 Task: Search one way flight ticket for 1 adult, 5 children, 2 infants in seat and 1 infant on lap in first from Tallahassee: Tallahassee International Airport to Jackson: Jackson Hole Airport on 5-2-2023. Choice of flights is Royal air maroc. Number of bags: 1 checked bag. Price is upto 72000. Outbound departure time preference is 22:30.
Action: Mouse moved to (276, 356)
Screenshot: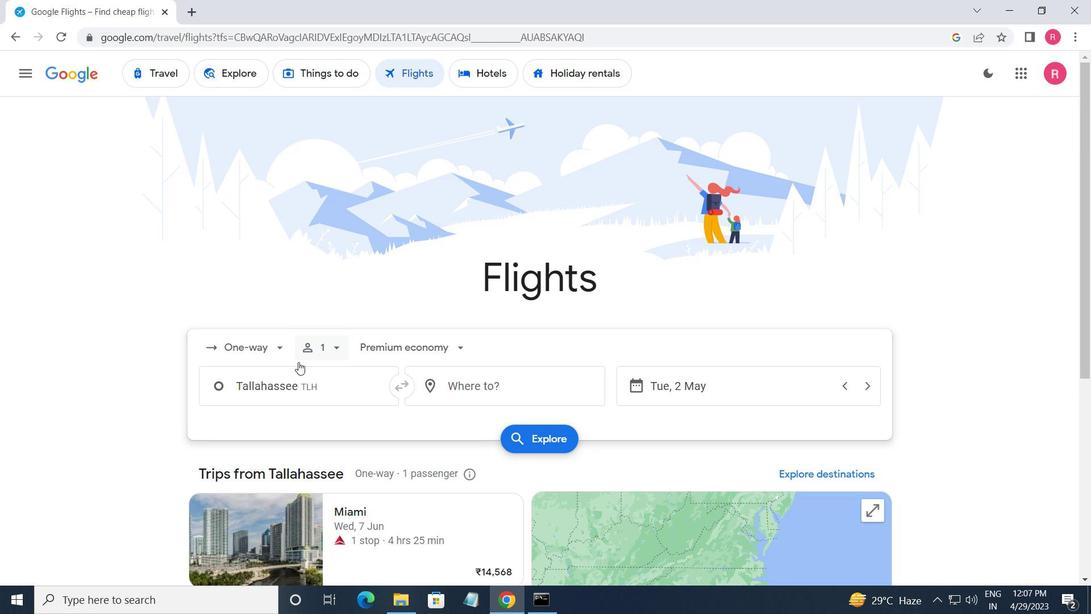 
Action: Mouse pressed left at (276, 356)
Screenshot: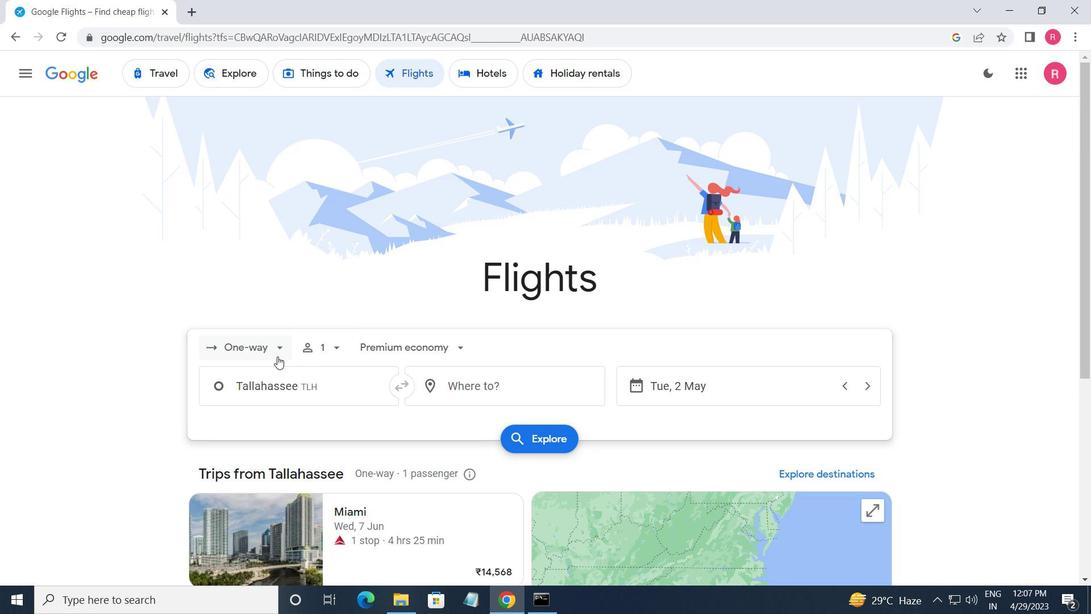 
Action: Mouse moved to (266, 417)
Screenshot: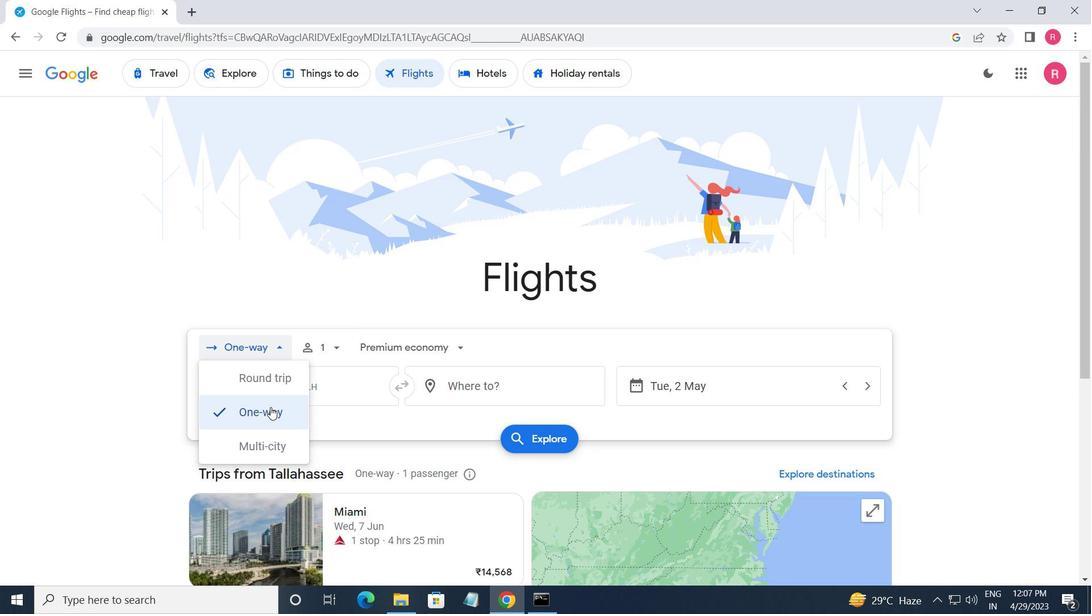 
Action: Mouse pressed left at (266, 417)
Screenshot: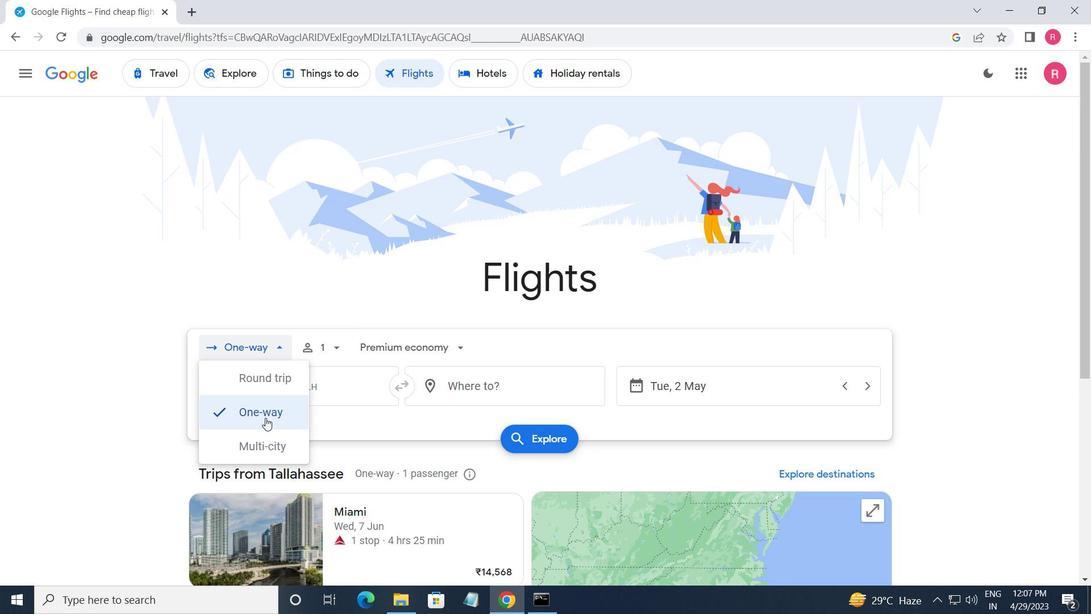 
Action: Mouse moved to (339, 354)
Screenshot: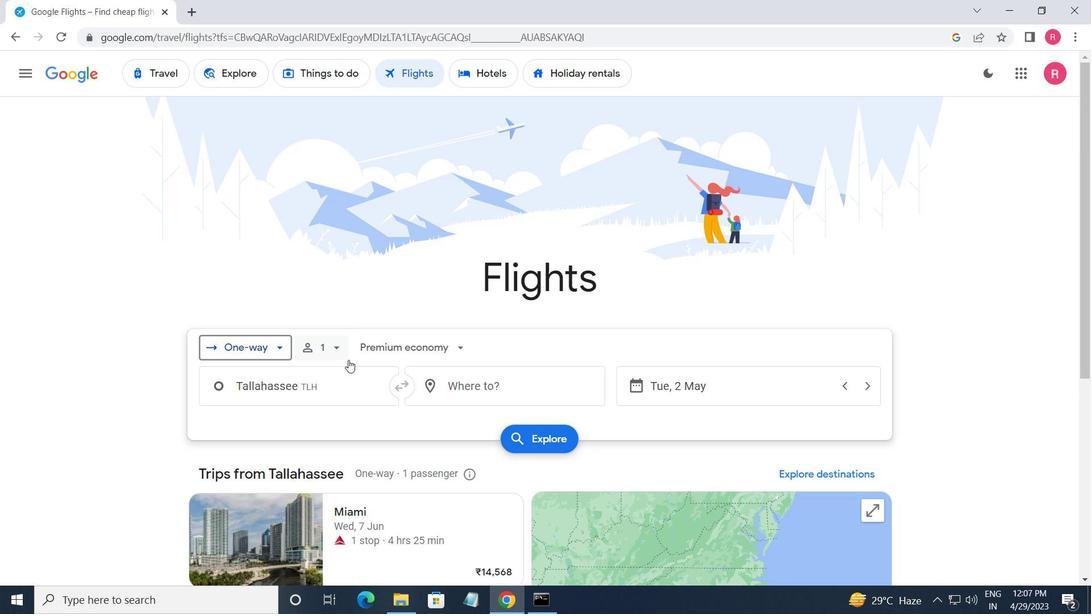 
Action: Mouse pressed left at (339, 354)
Screenshot: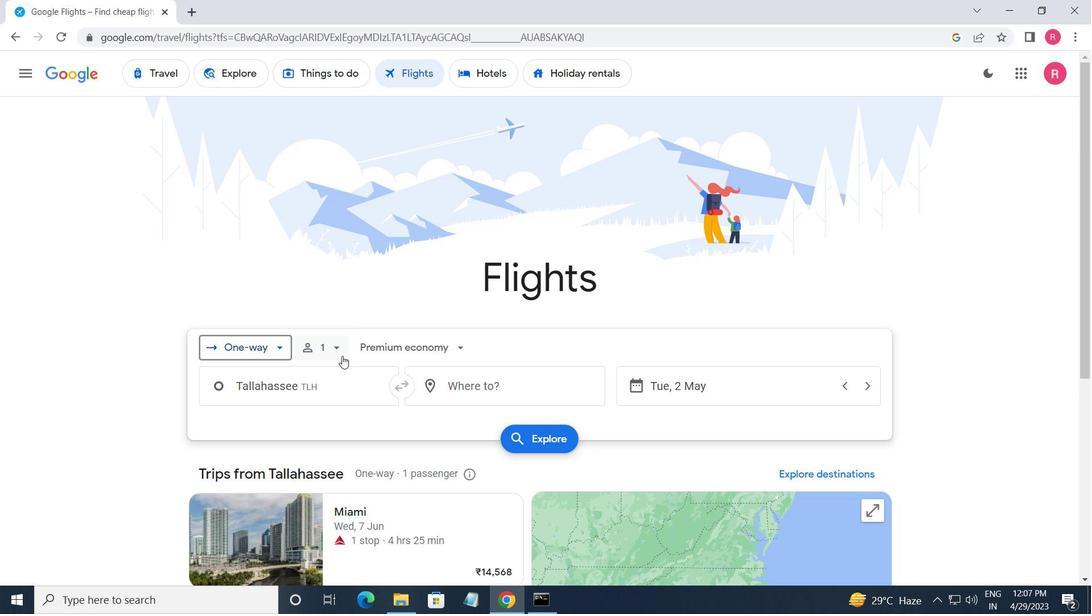
Action: Mouse moved to (440, 421)
Screenshot: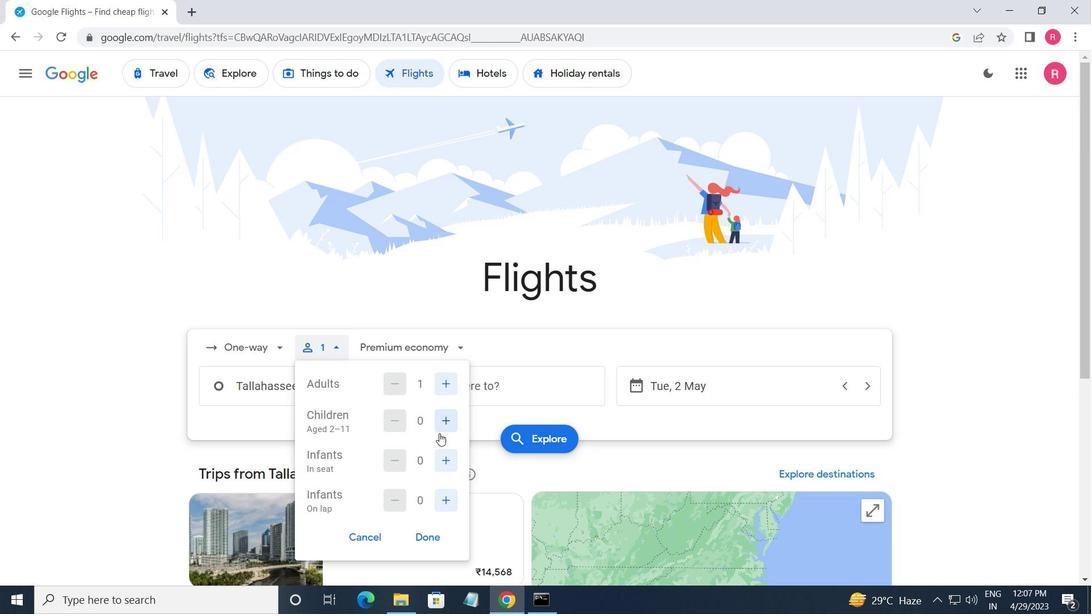 
Action: Mouse pressed left at (440, 421)
Screenshot: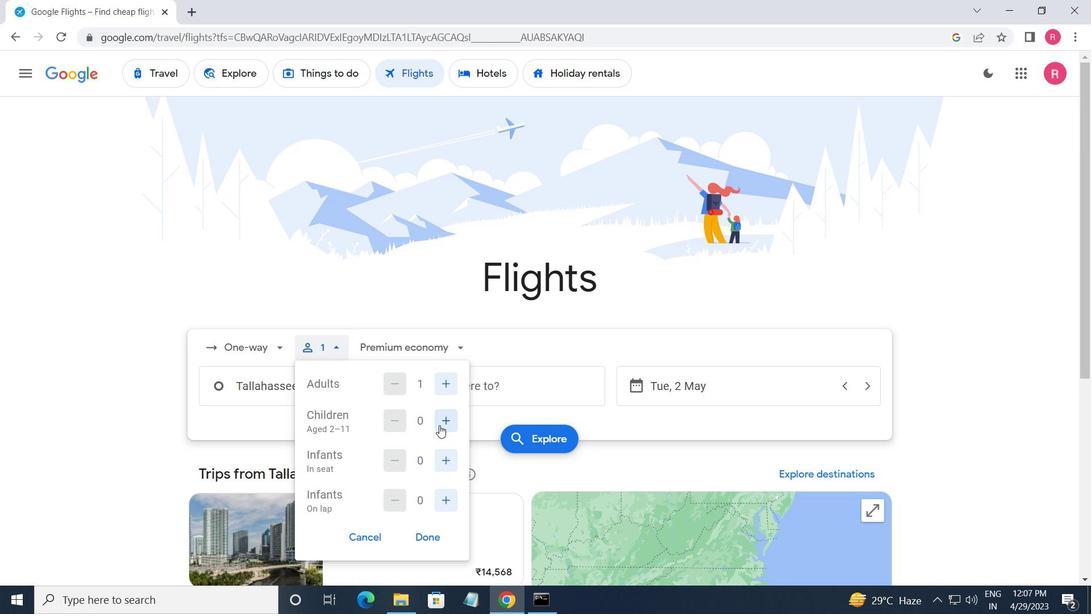 
Action: Mouse pressed left at (440, 421)
Screenshot: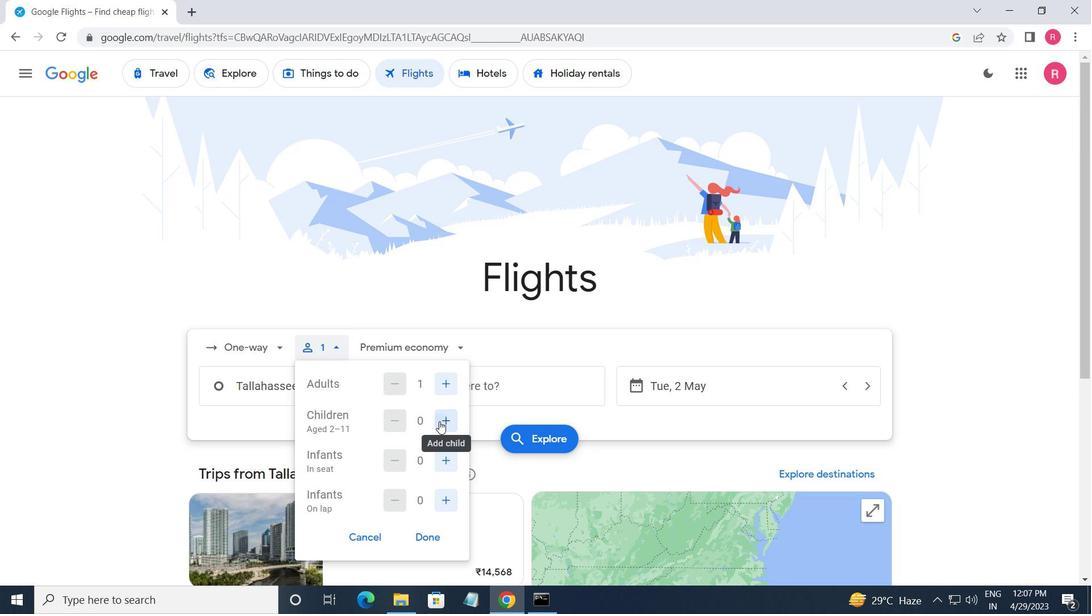 
Action: Mouse pressed left at (440, 421)
Screenshot: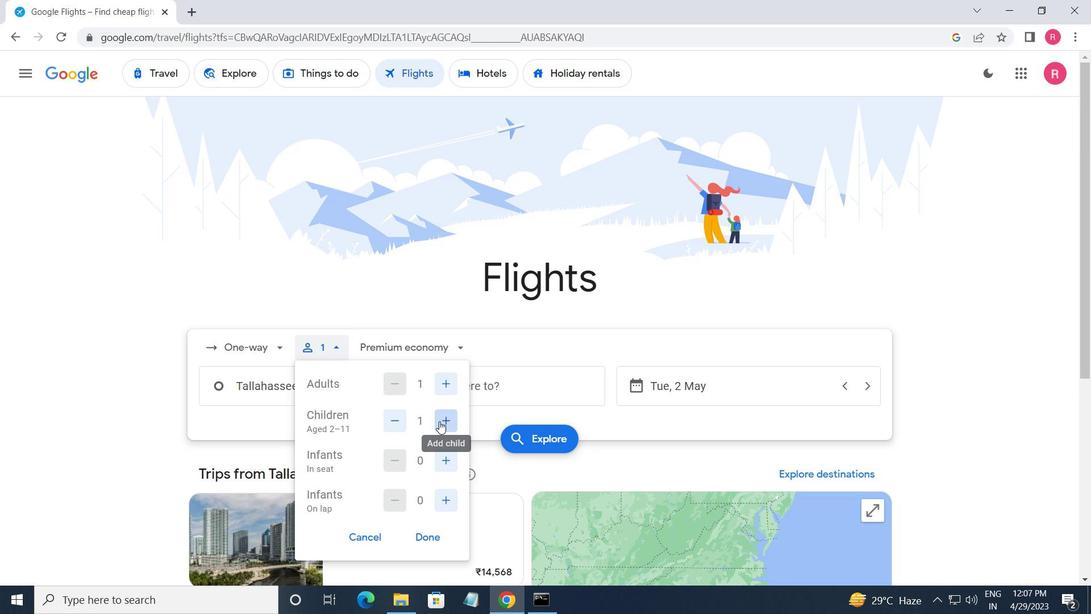 
Action: Mouse pressed left at (440, 421)
Screenshot: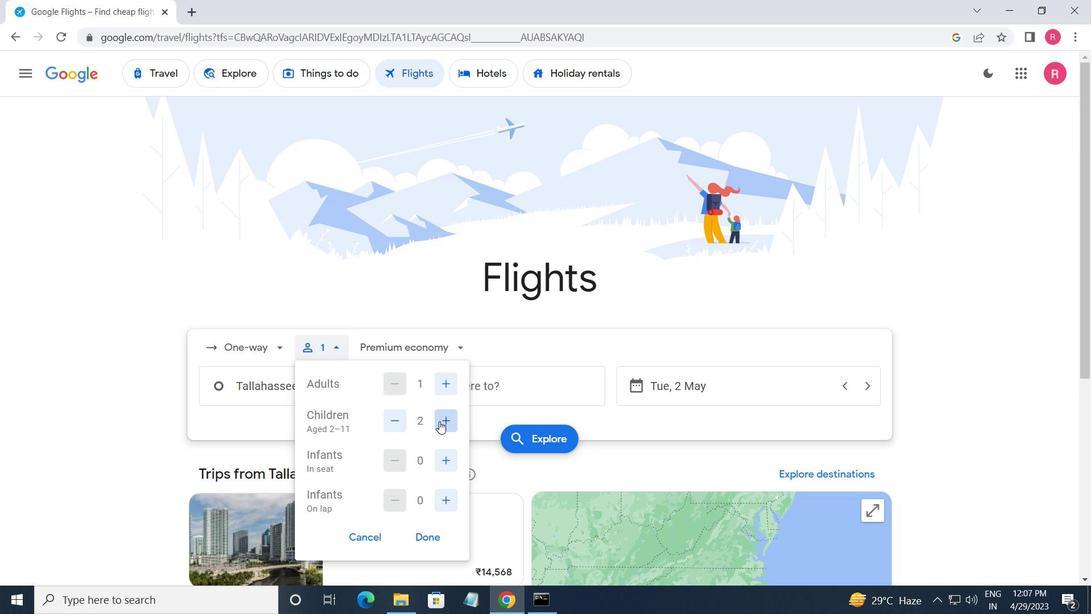 
Action: Mouse pressed left at (440, 421)
Screenshot: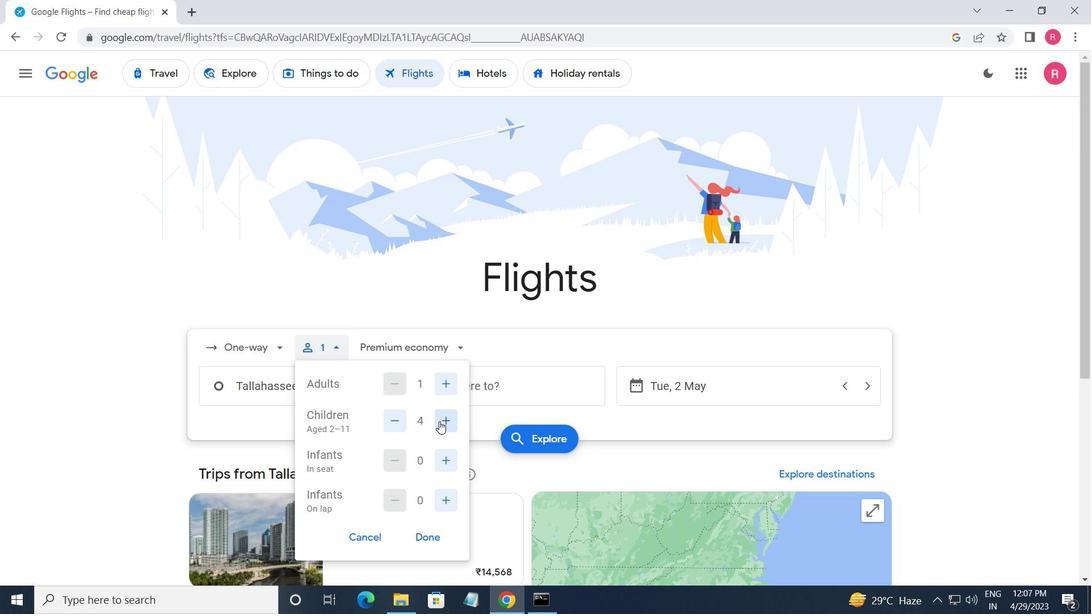 
Action: Mouse moved to (440, 454)
Screenshot: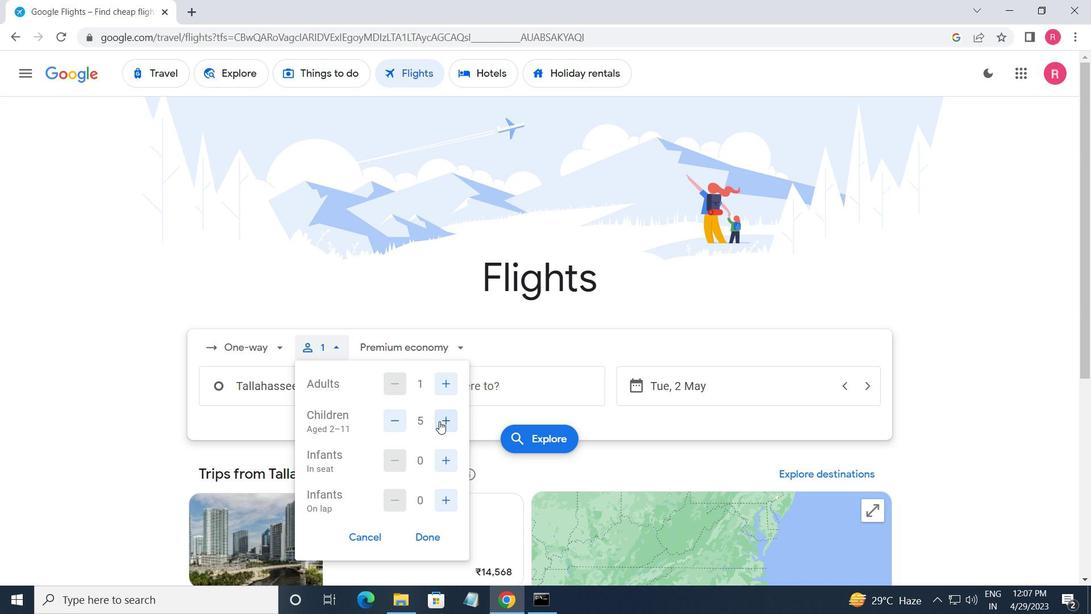 
Action: Mouse pressed left at (440, 454)
Screenshot: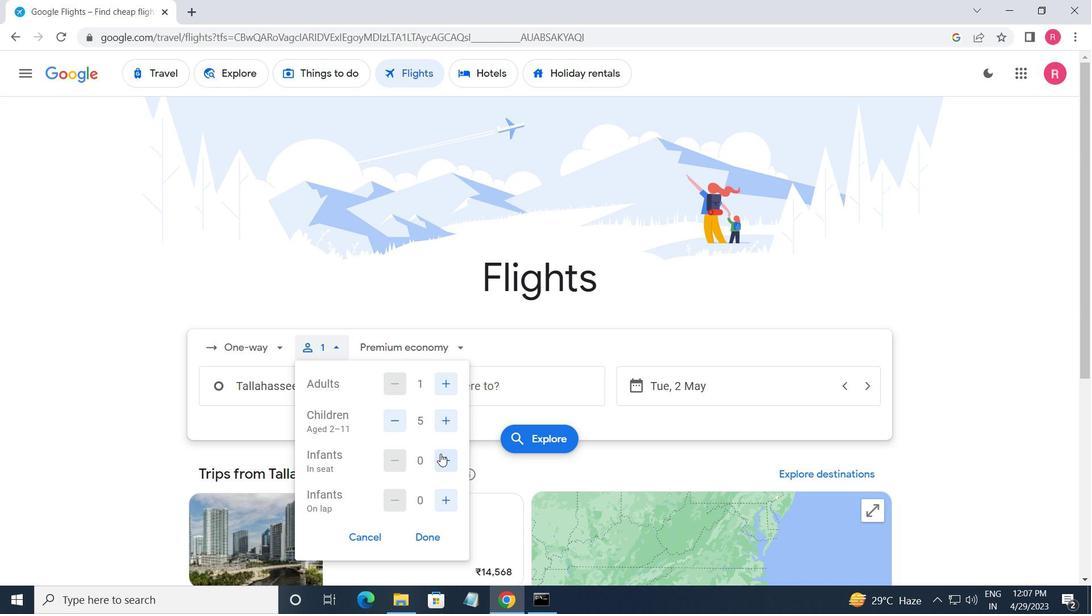 
Action: Mouse pressed left at (440, 454)
Screenshot: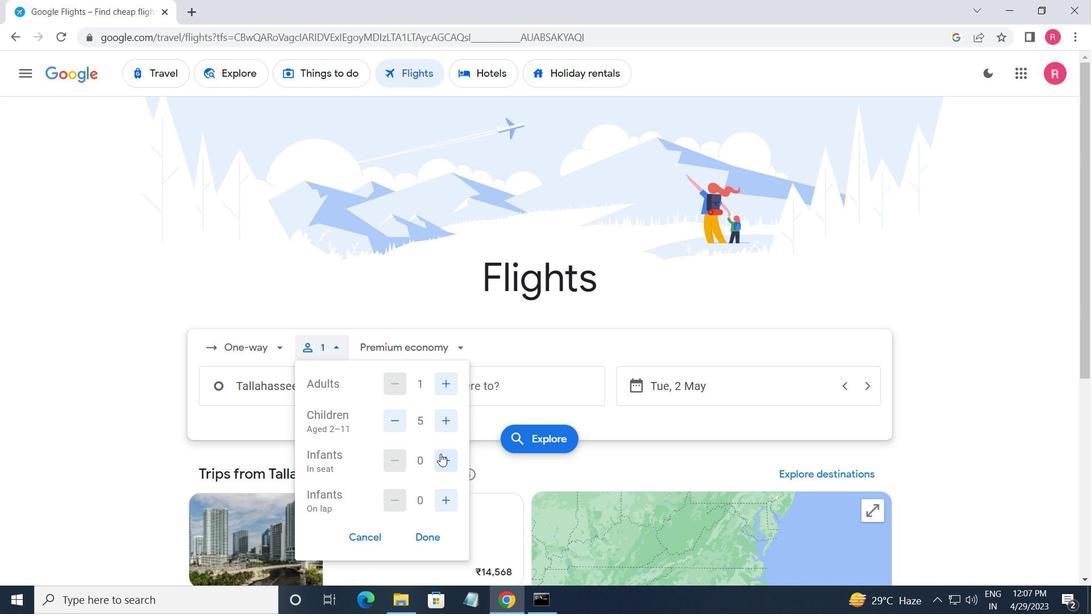 
Action: Mouse moved to (442, 491)
Screenshot: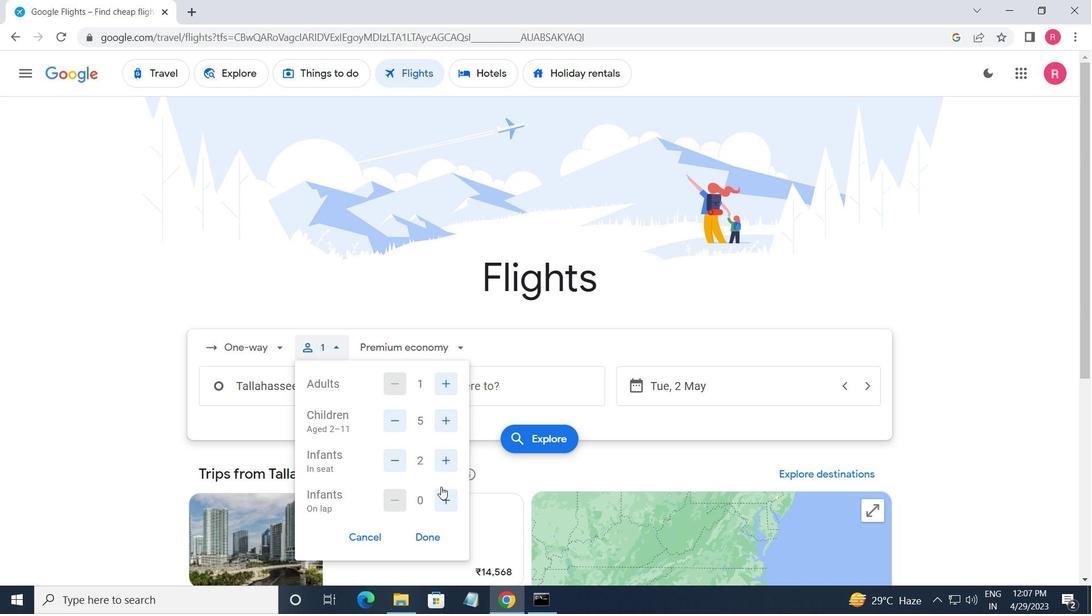 
Action: Mouse pressed left at (442, 491)
Screenshot: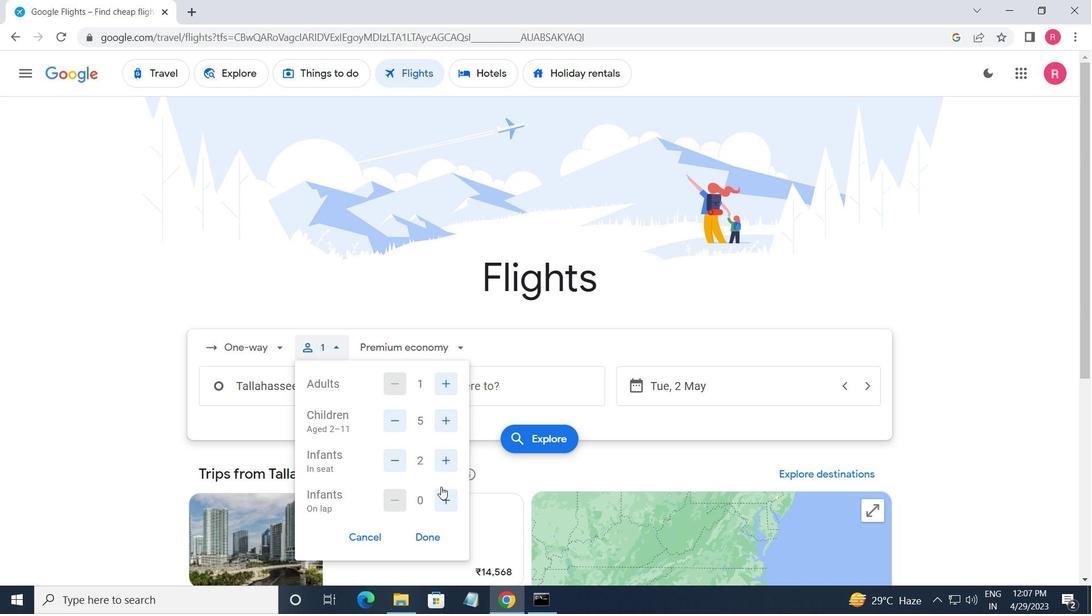 
Action: Mouse moved to (396, 507)
Screenshot: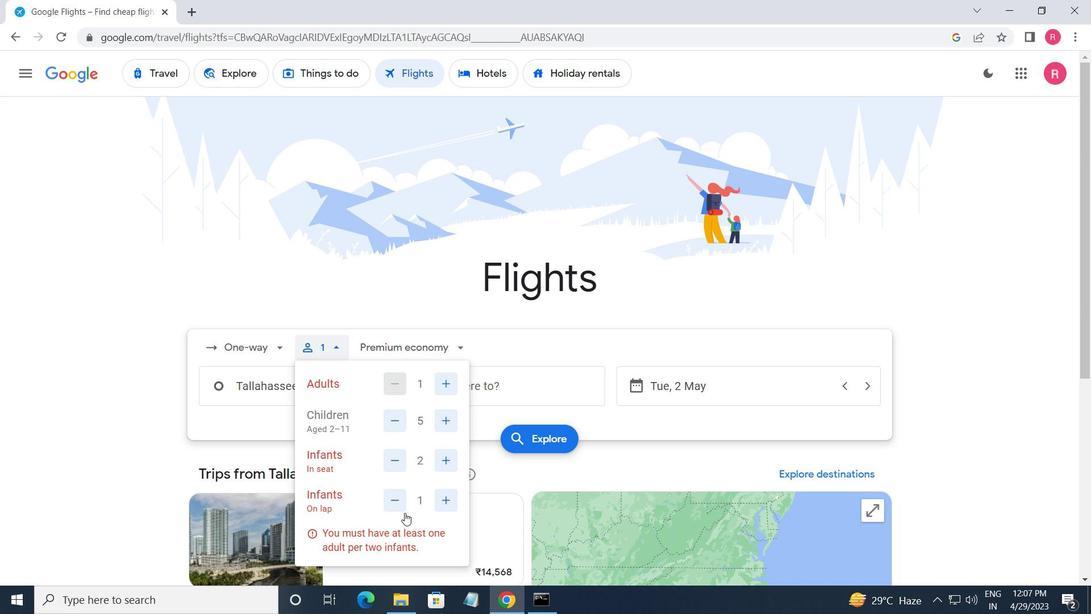 
Action: Mouse pressed left at (396, 507)
Screenshot: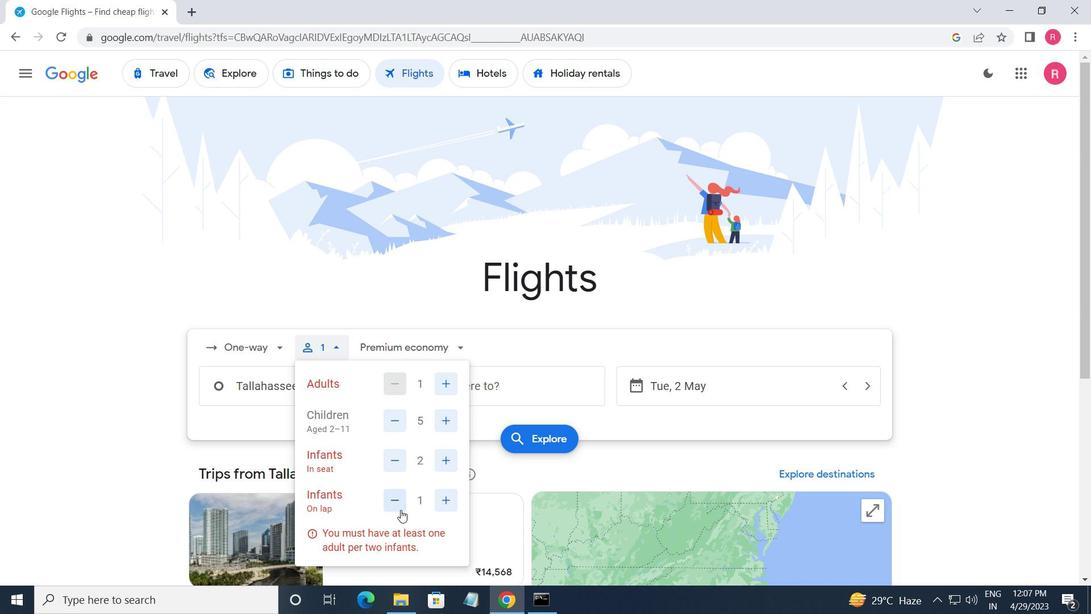 
Action: Mouse moved to (425, 354)
Screenshot: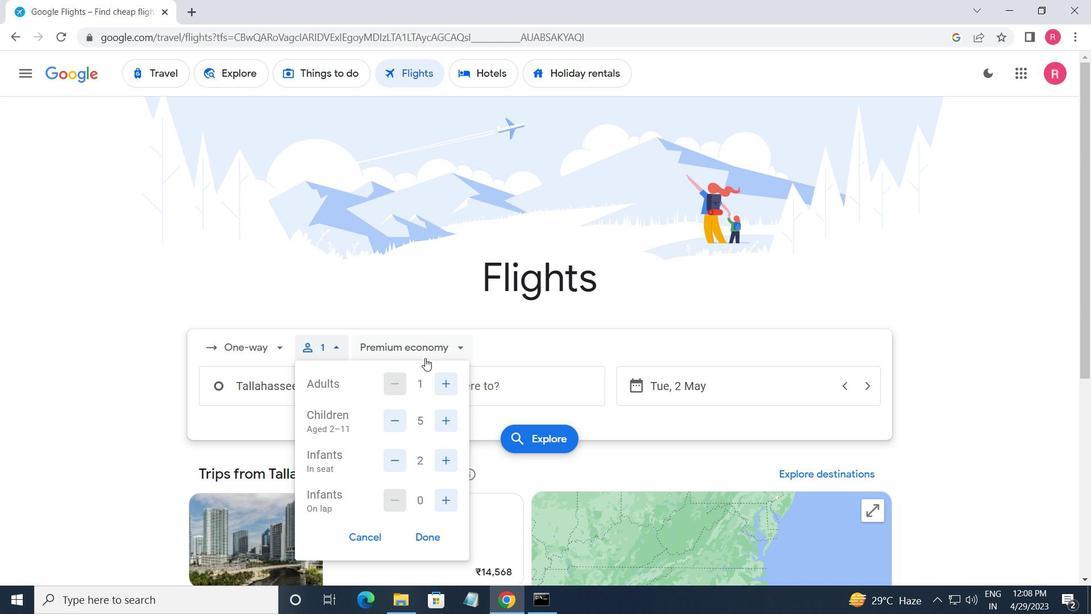 
Action: Mouse pressed left at (425, 354)
Screenshot: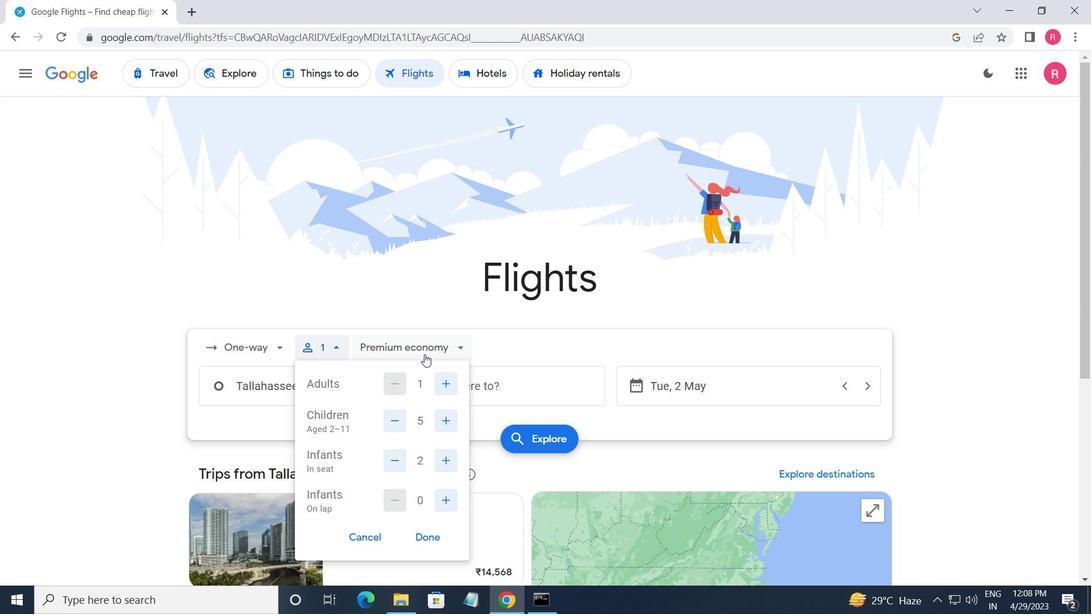 
Action: Mouse moved to (424, 479)
Screenshot: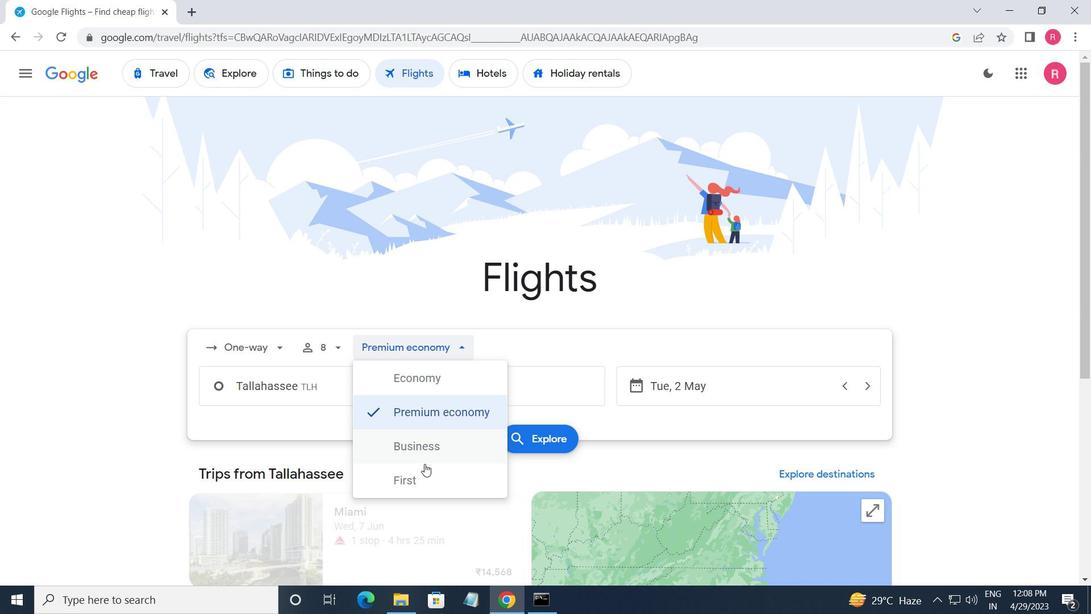 
Action: Mouse pressed left at (424, 479)
Screenshot: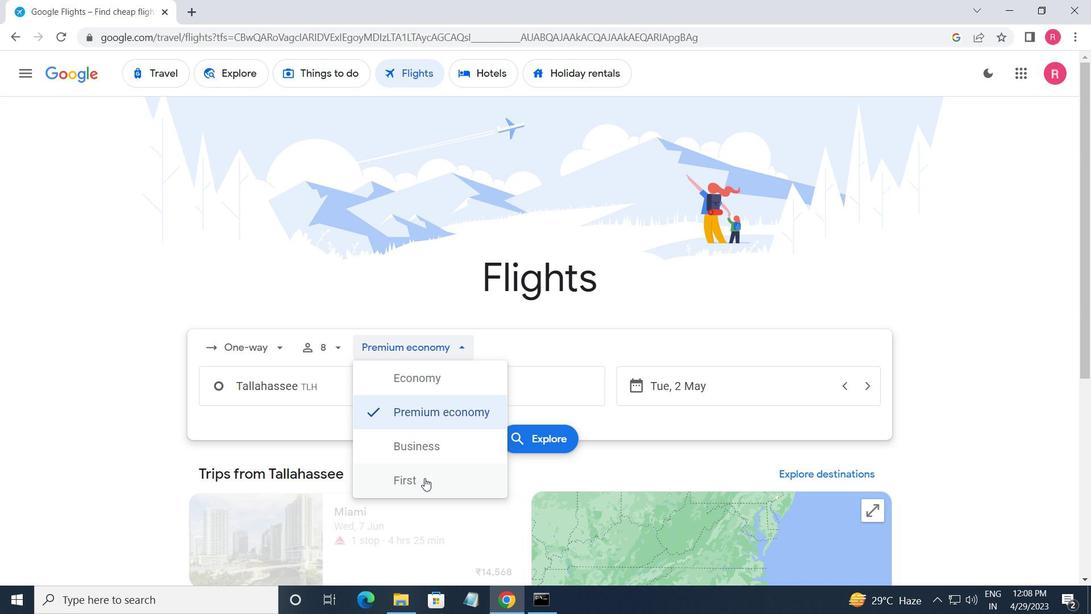
Action: Mouse moved to (339, 396)
Screenshot: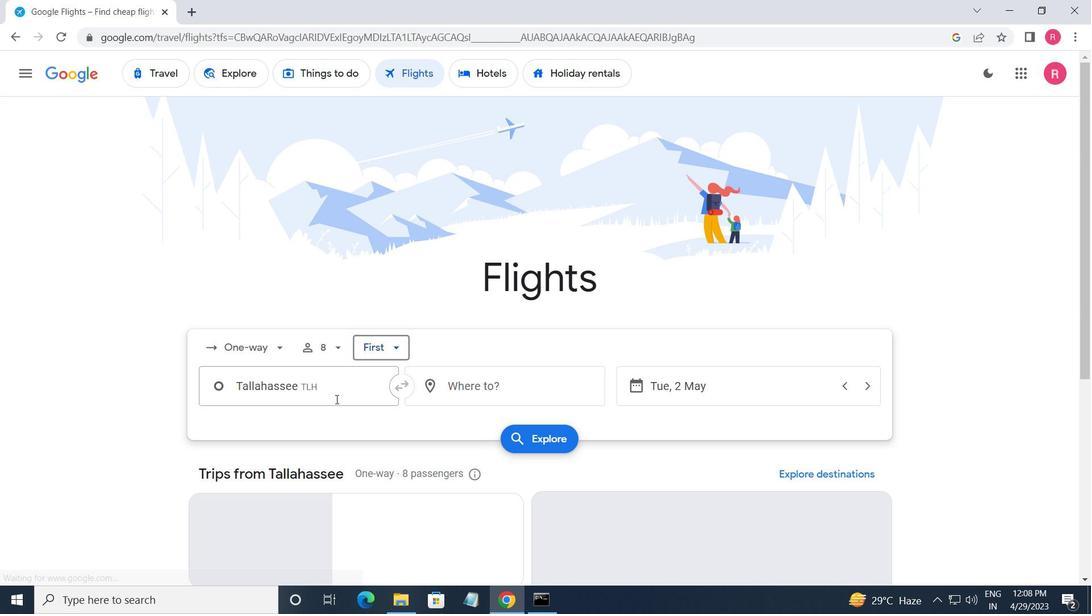 
Action: Mouse pressed left at (339, 396)
Screenshot: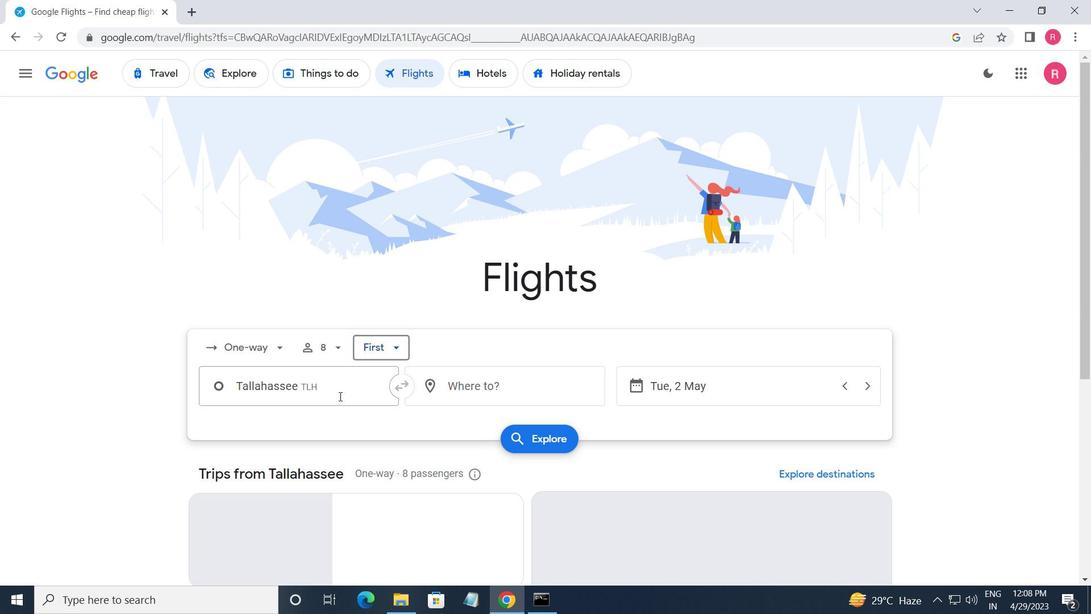 
Action: Mouse moved to (350, 469)
Screenshot: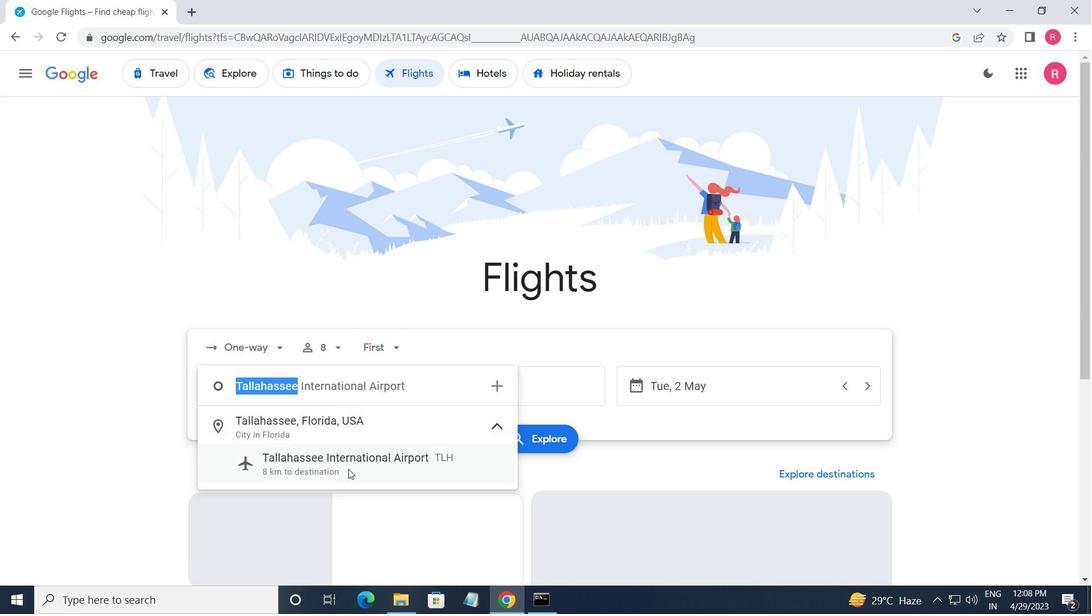 
Action: Mouse pressed left at (350, 469)
Screenshot: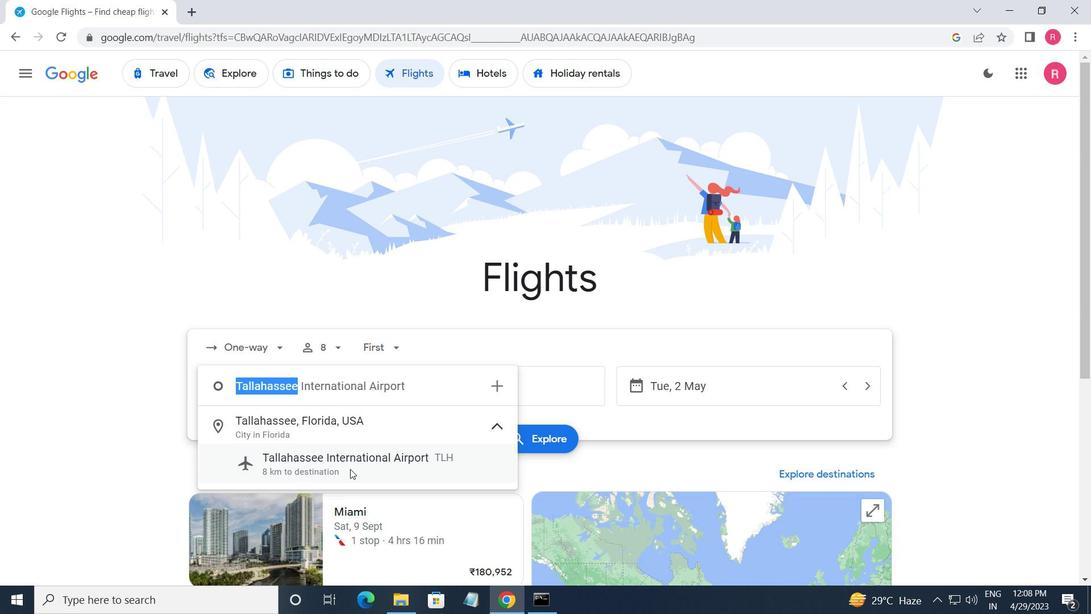 
Action: Mouse moved to (475, 388)
Screenshot: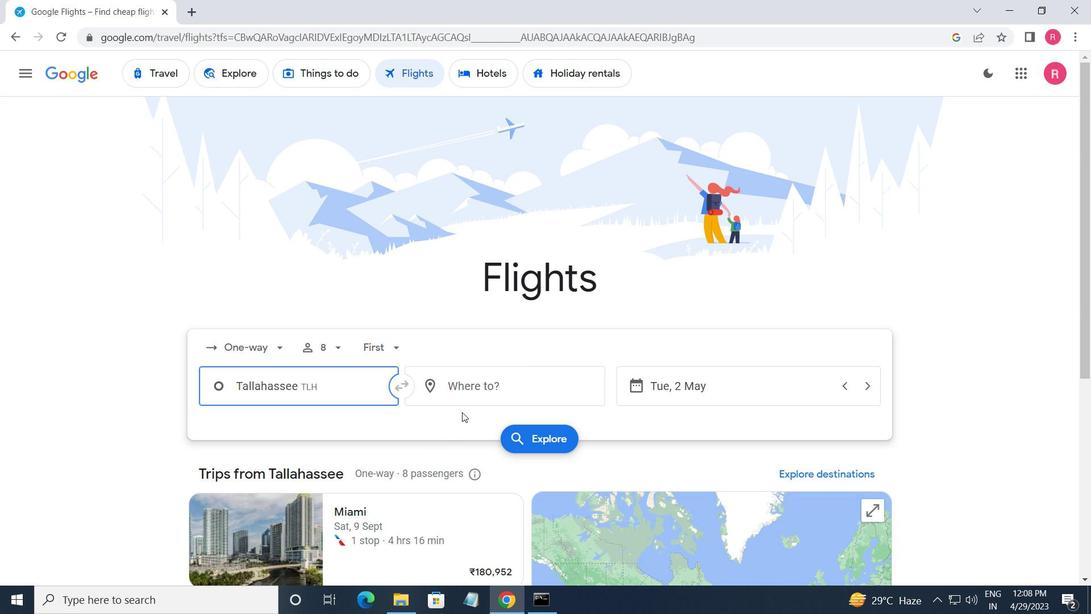 
Action: Mouse pressed left at (475, 388)
Screenshot: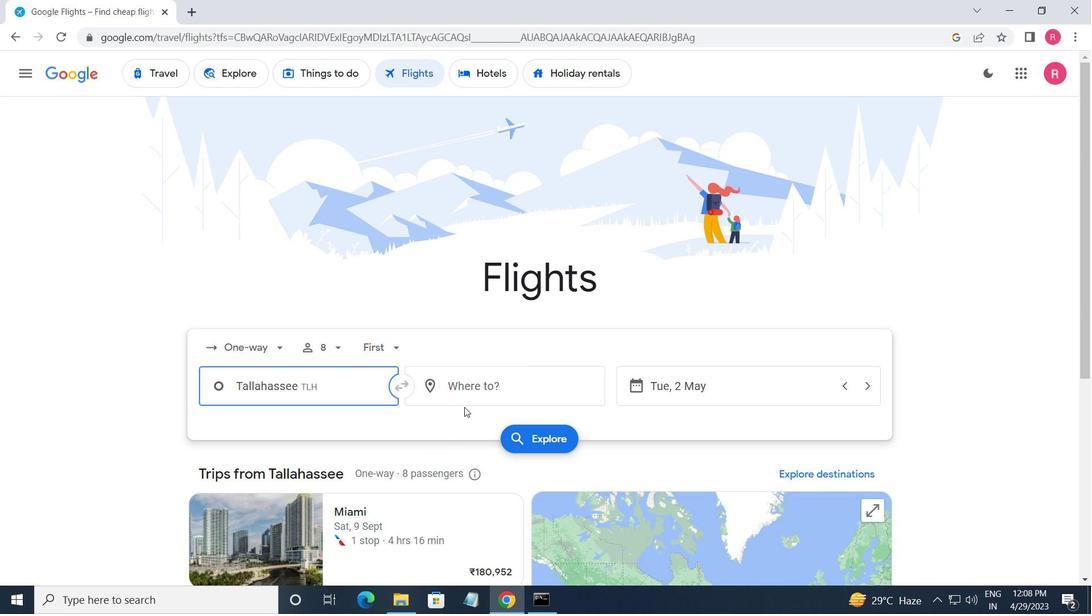 
Action: Mouse moved to (487, 524)
Screenshot: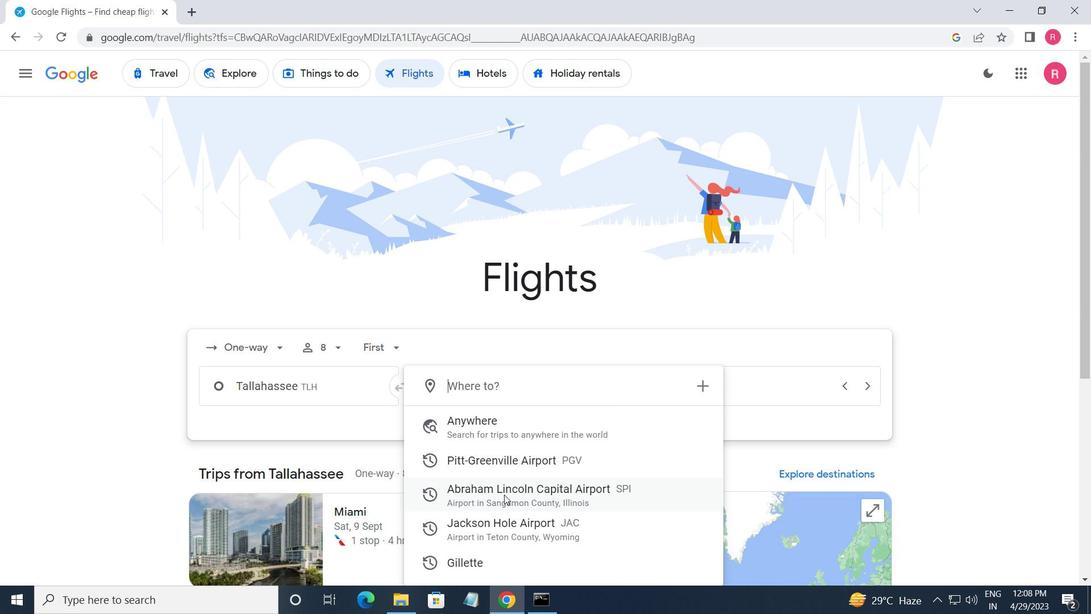 
Action: Mouse pressed left at (487, 524)
Screenshot: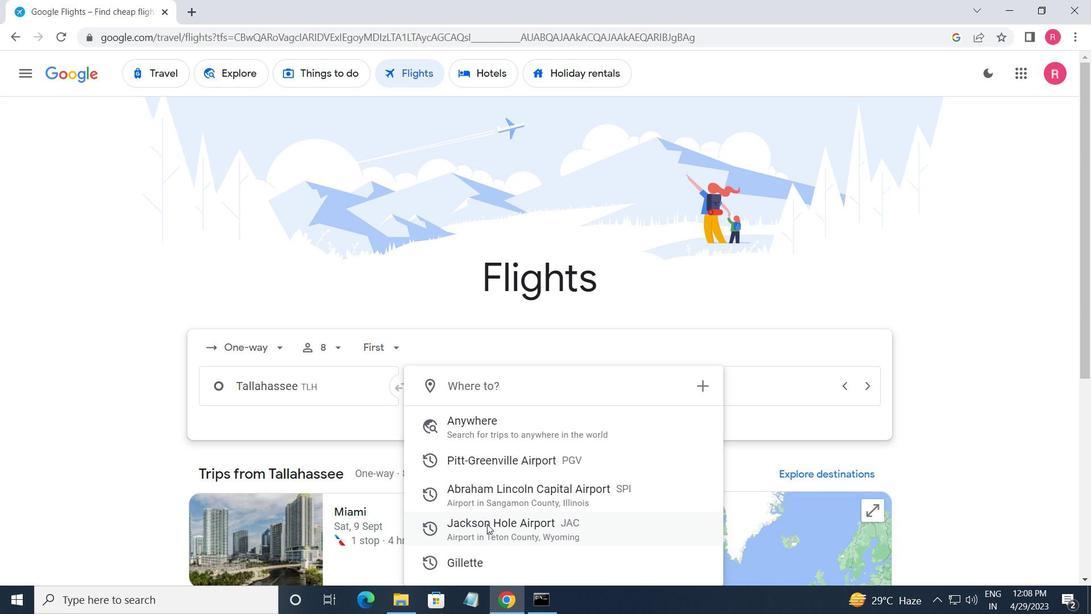 
Action: Mouse moved to (723, 392)
Screenshot: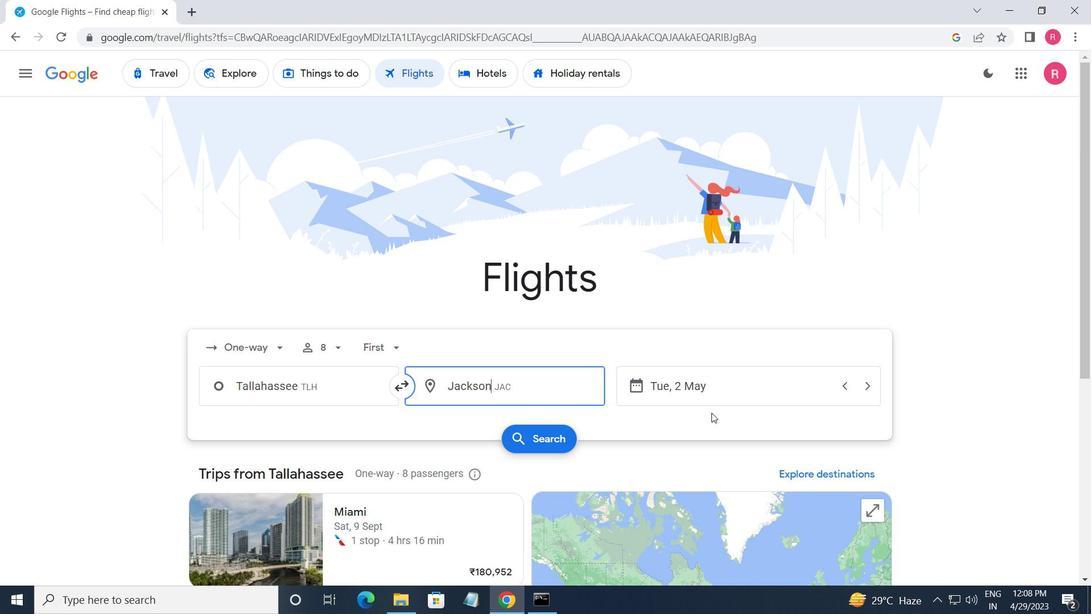 
Action: Mouse pressed left at (723, 392)
Screenshot: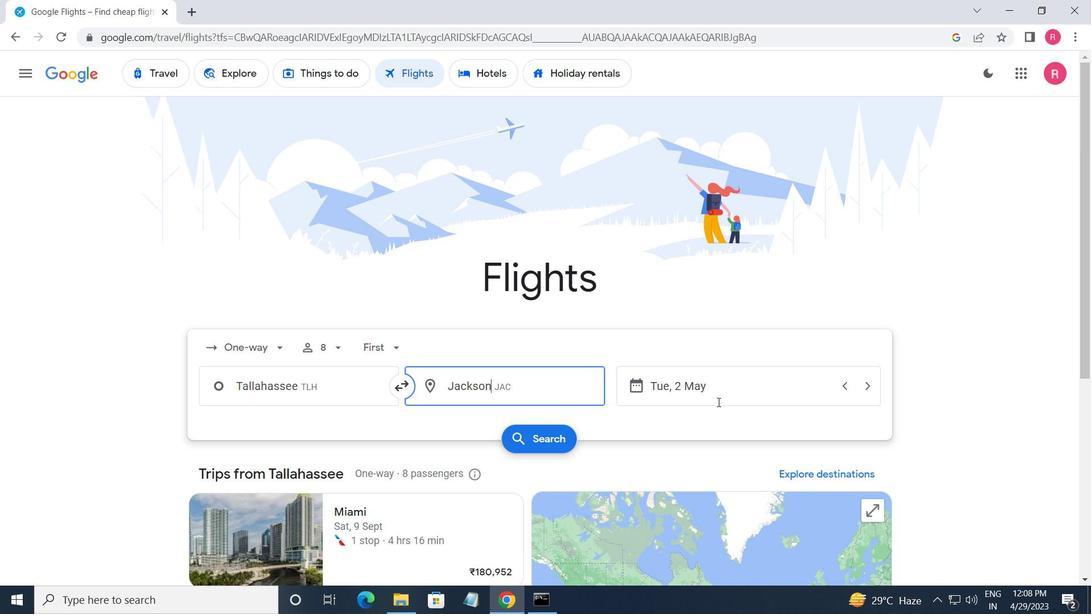 
Action: Mouse moved to (716, 334)
Screenshot: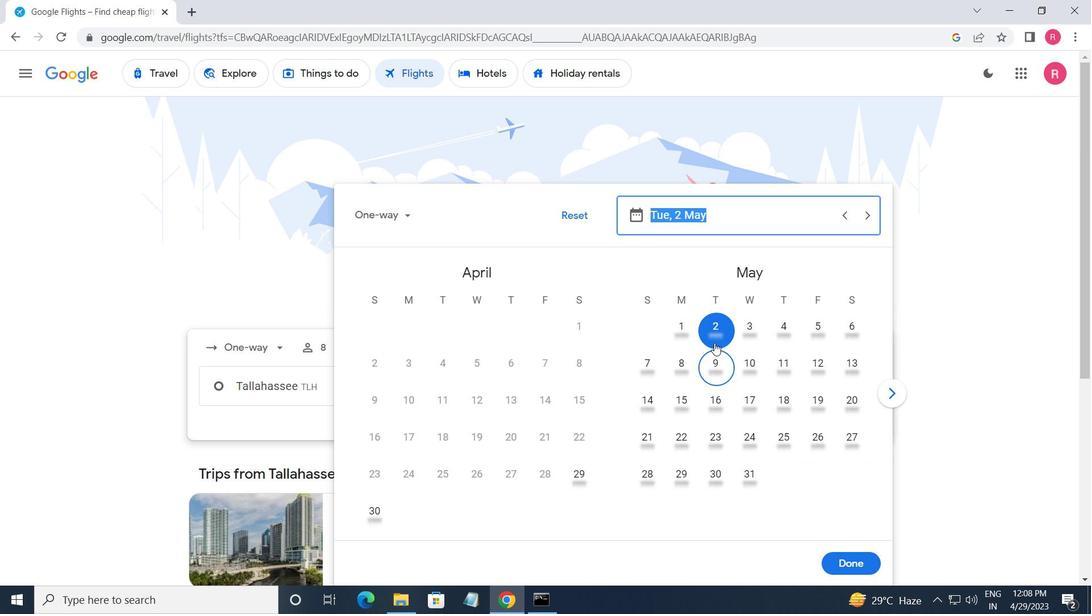 
Action: Mouse pressed left at (716, 334)
Screenshot: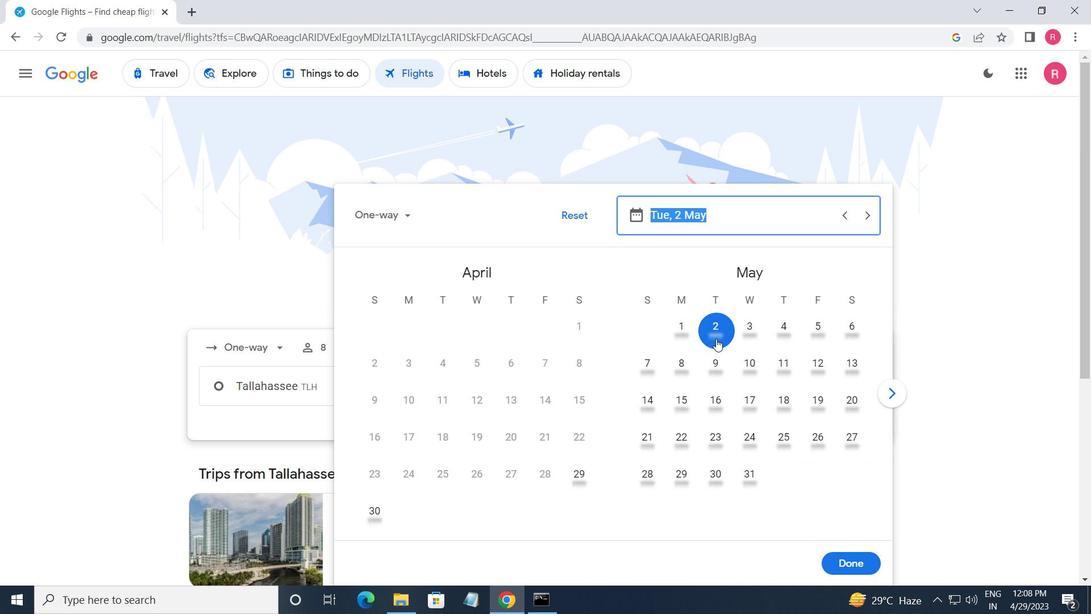 
Action: Mouse moved to (840, 571)
Screenshot: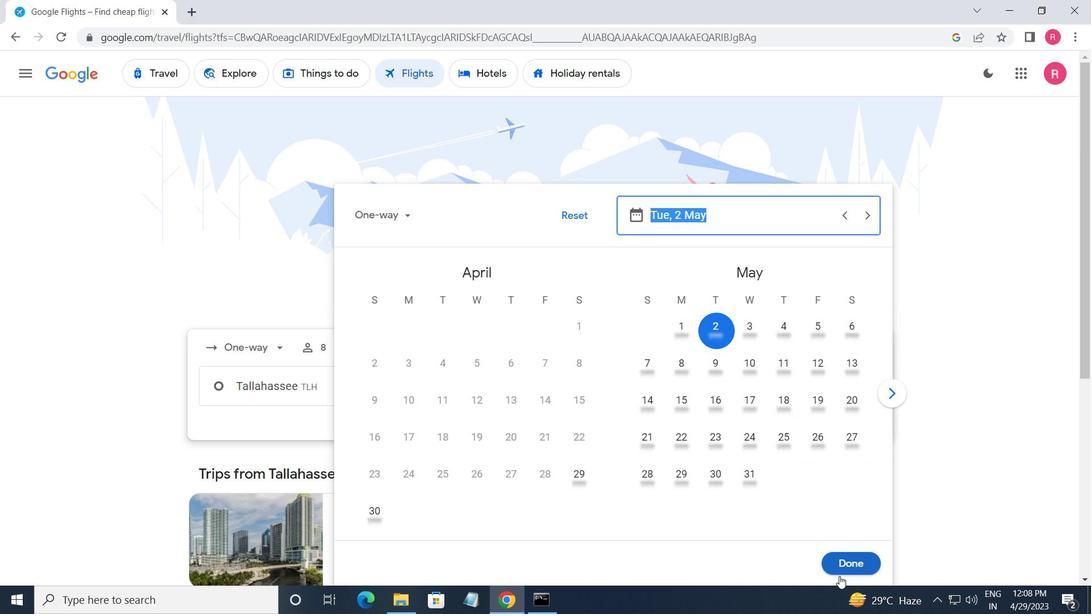 
Action: Mouse pressed left at (840, 571)
Screenshot: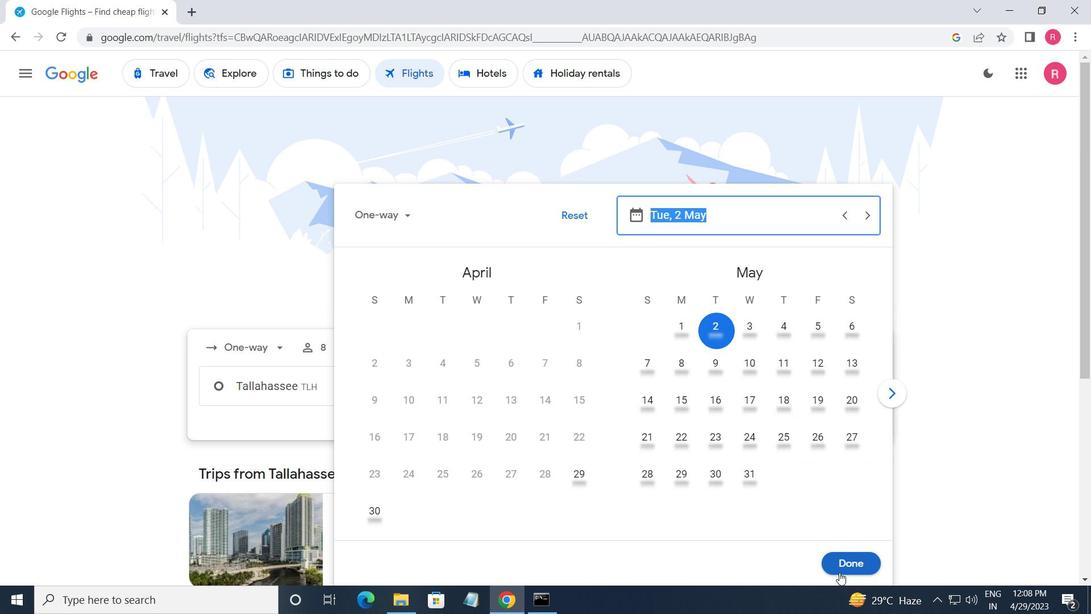 
Action: Mouse moved to (520, 436)
Screenshot: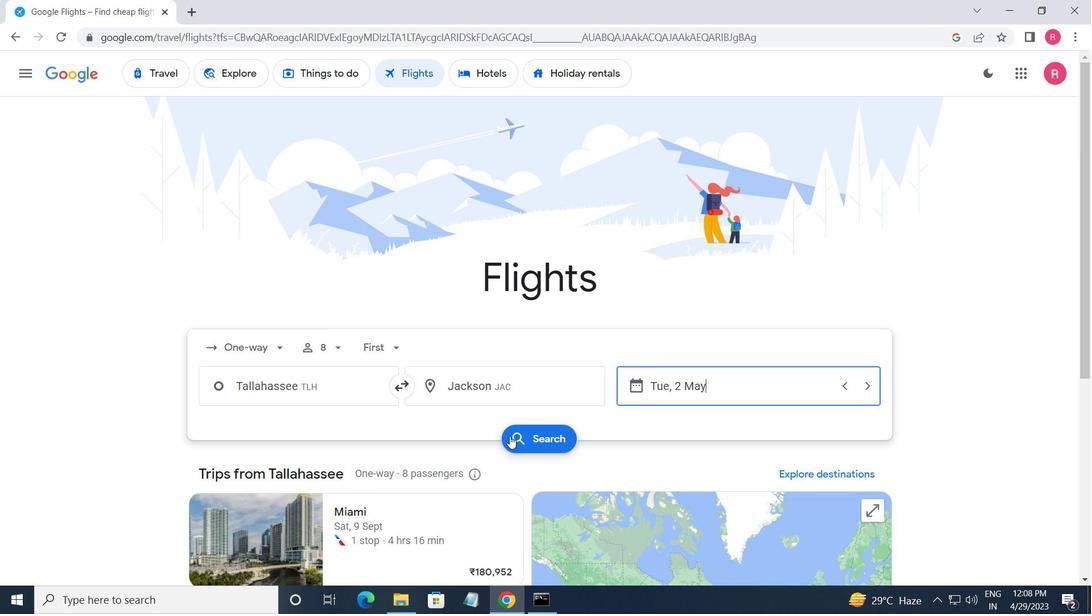 
Action: Mouse pressed left at (520, 436)
Screenshot: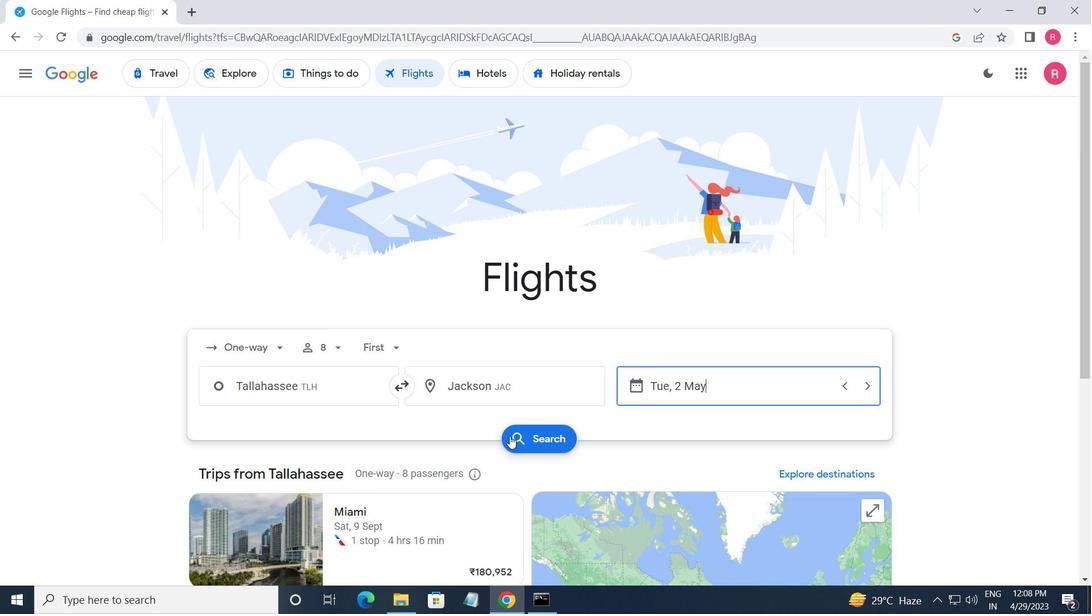 
Action: Mouse moved to (216, 210)
Screenshot: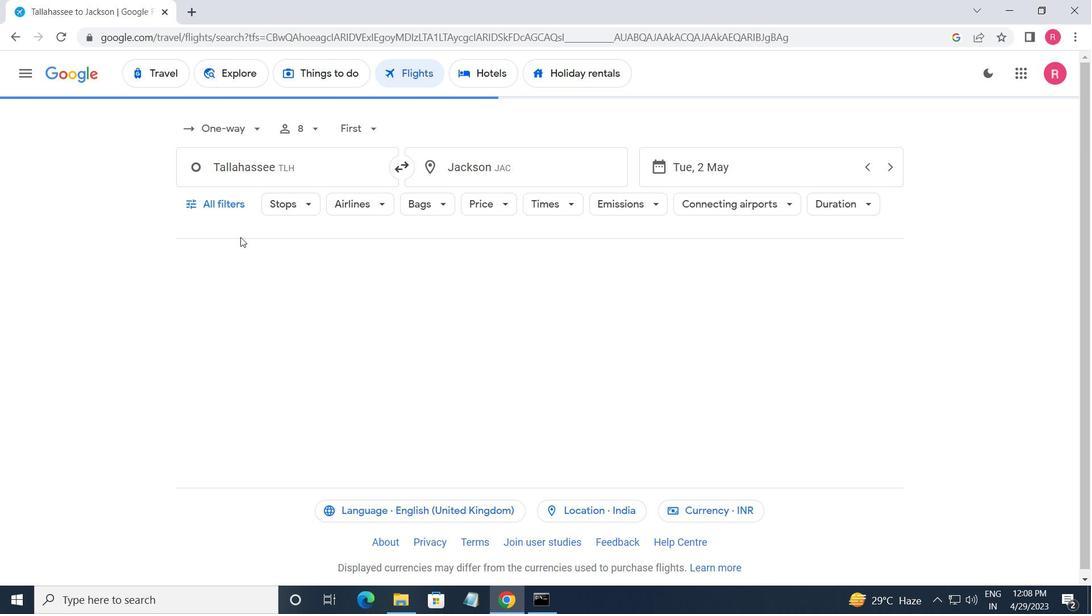 
Action: Mouse pressed left at (216, 210)
Screenshot: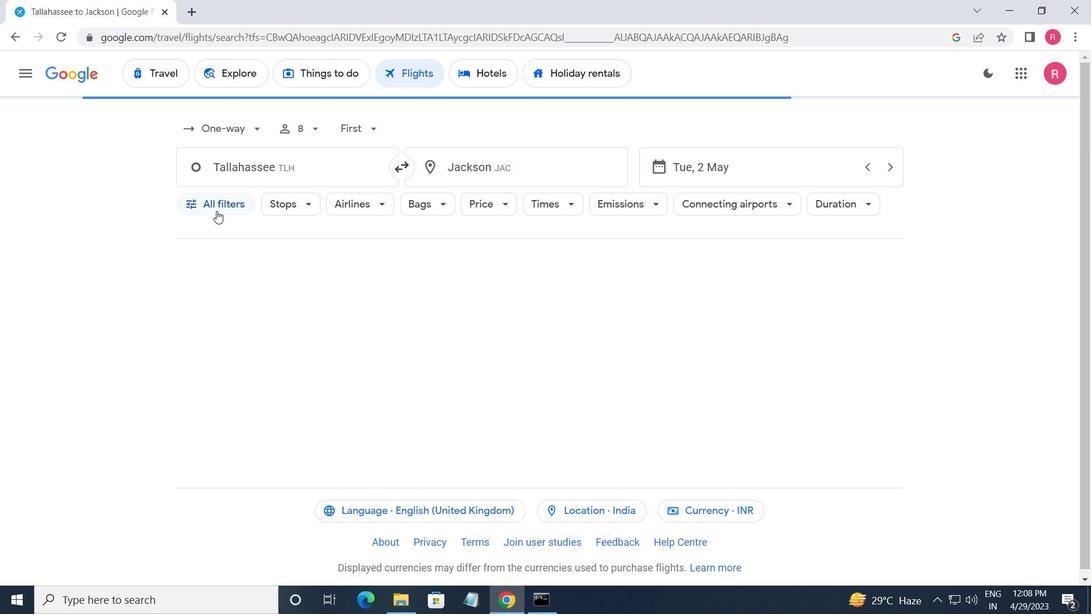 
Action: Mouse moved to (250, 354)
Screenshot: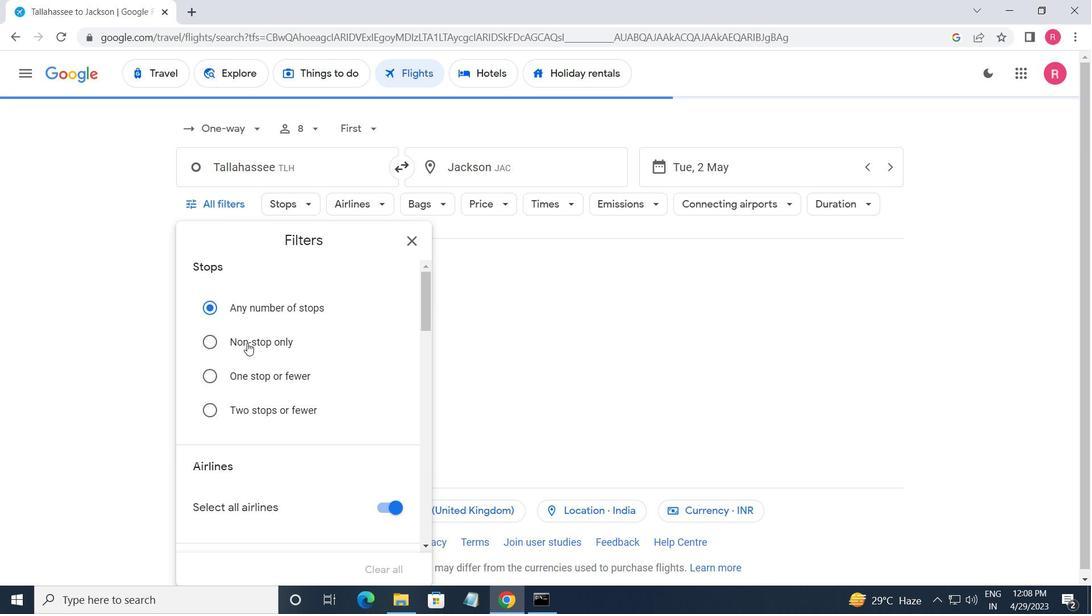 
Action: Mouse scrolled (250, 353) with delta (0, 0)
Screenshot: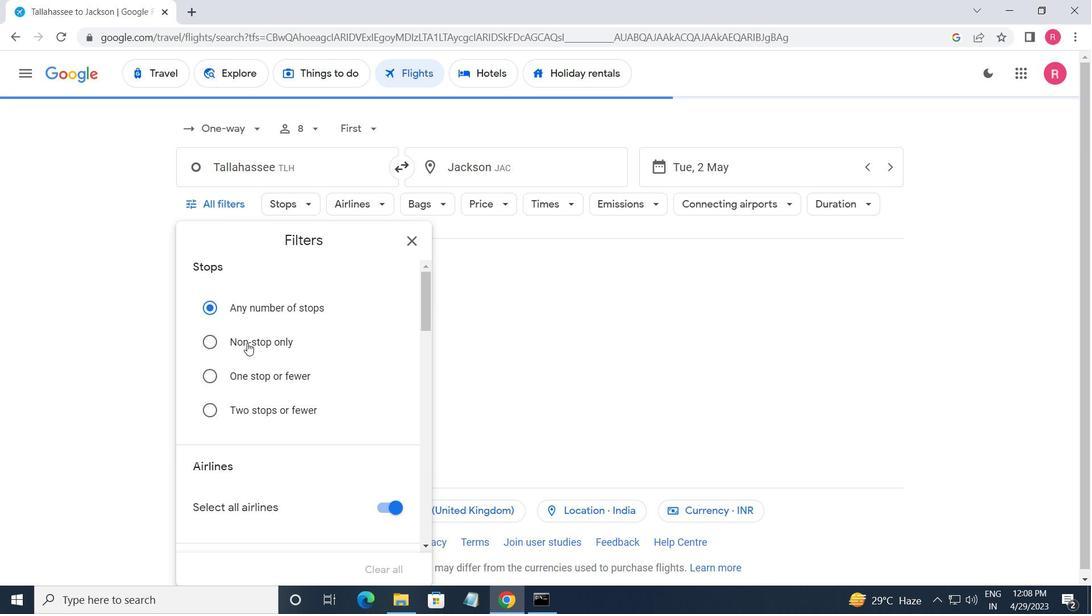 
Action: Mouse moved to (250, 355)
Screenshot: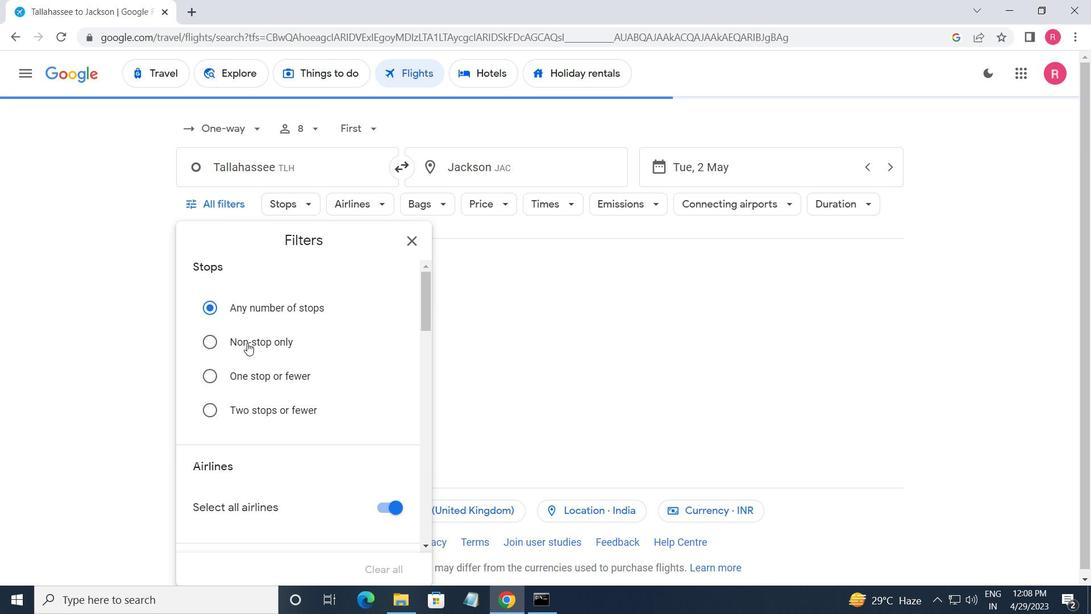
Action: Mouse scrolled (250, 354) with delta (0, 0)
Screenshot: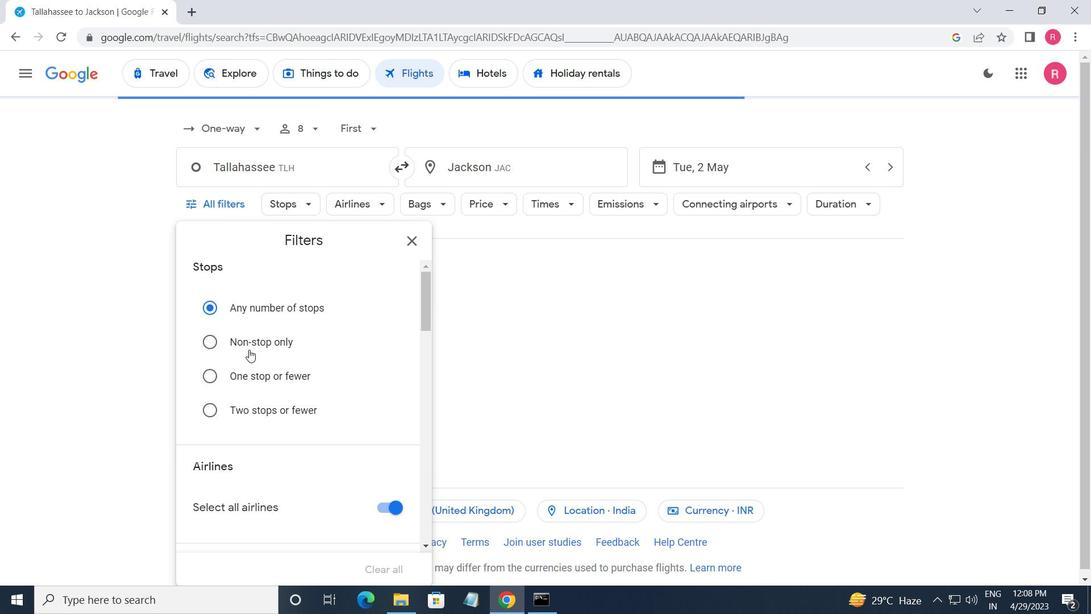 
Action: Mouse scrolled (250, 354) with delta (0, 0)
Screenshot: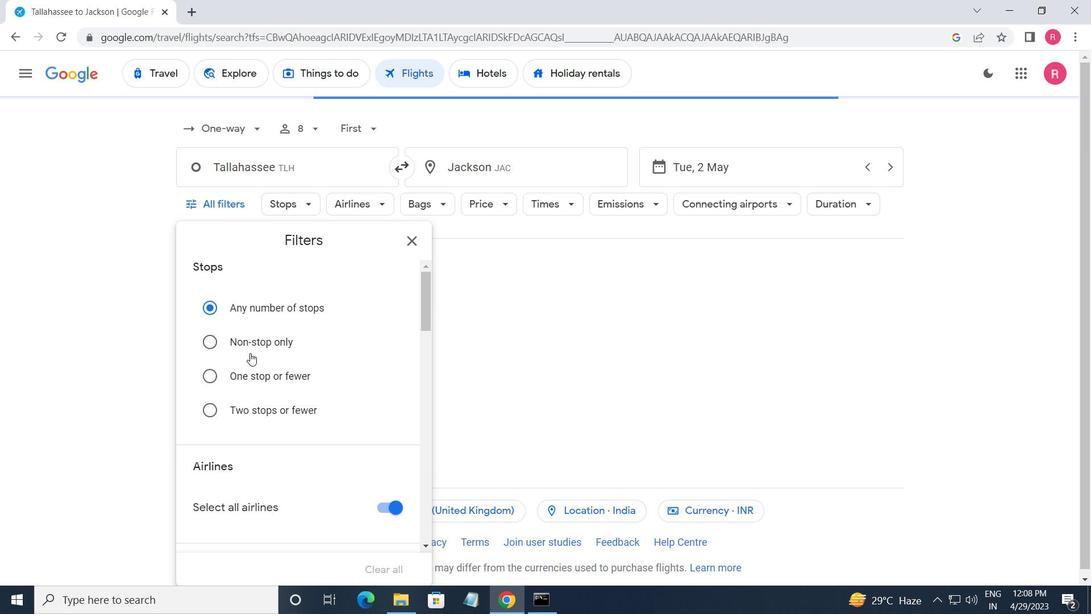 
Action: Mouse scrolled (250, 354) with delta (0, 0)
Screenshot: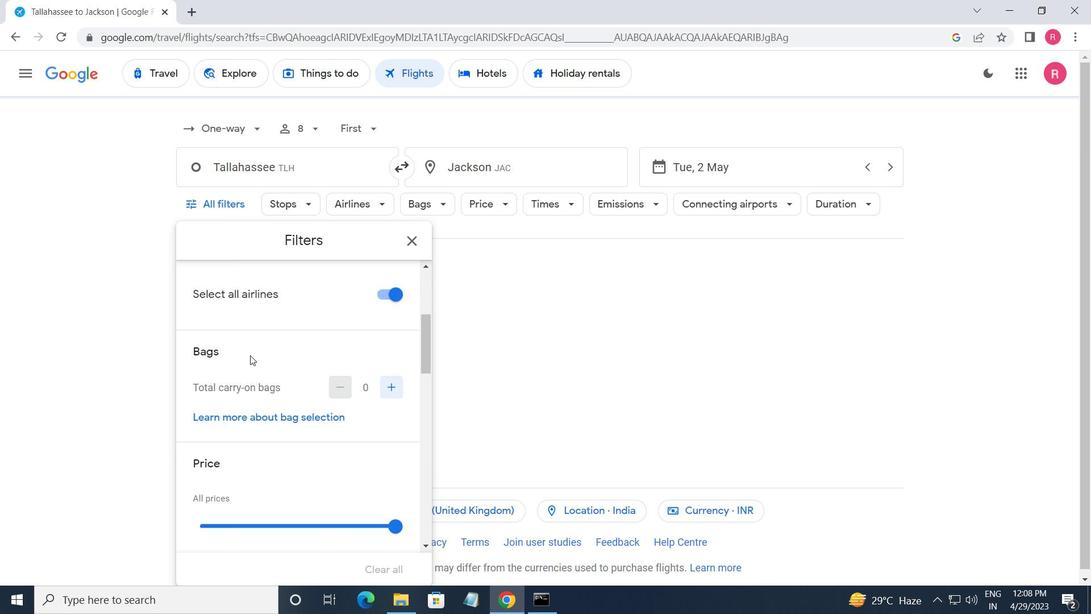 
Action: Mouse scrolled (250, 354) with delta (0, 0)
Screenshot: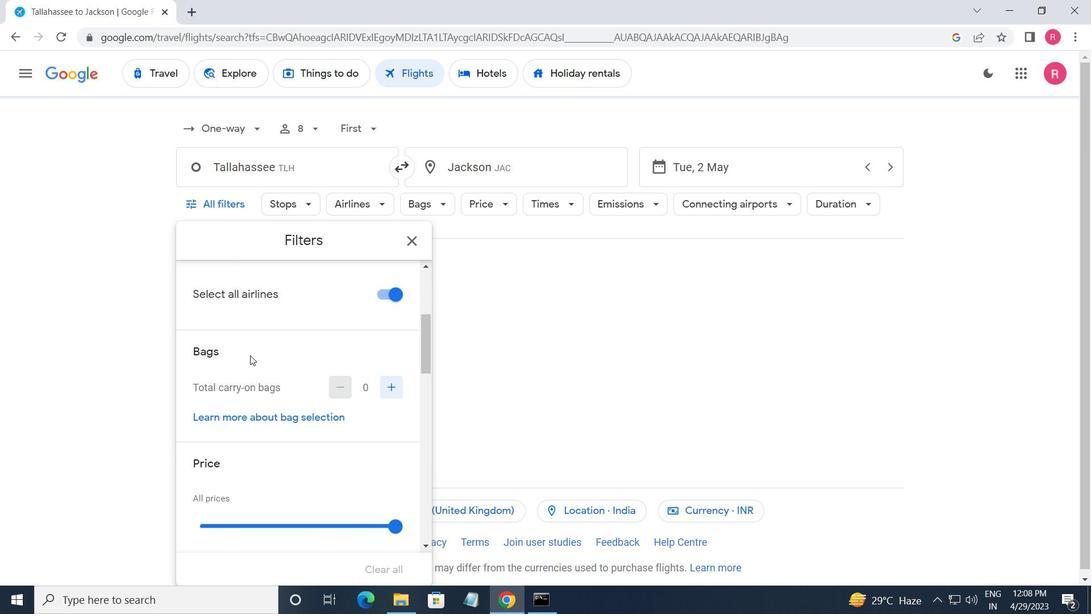 
Action: Mouse scrolled (250, 354) with delta (0, 0)
Screenshot: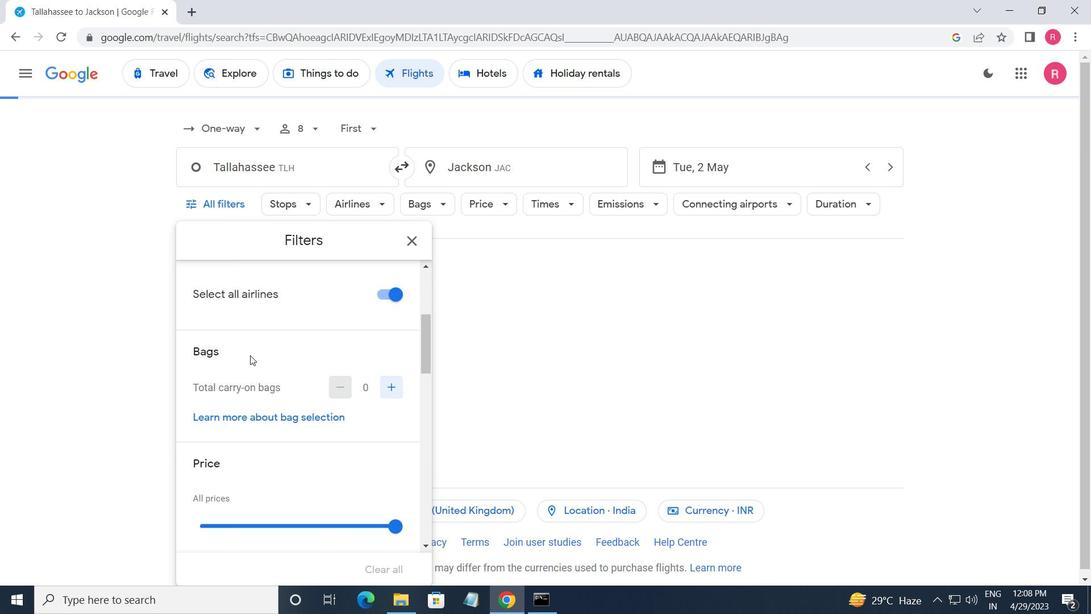 
Action: Mouse scrolled (250, 354) with delta (0, 0)
Screenshot: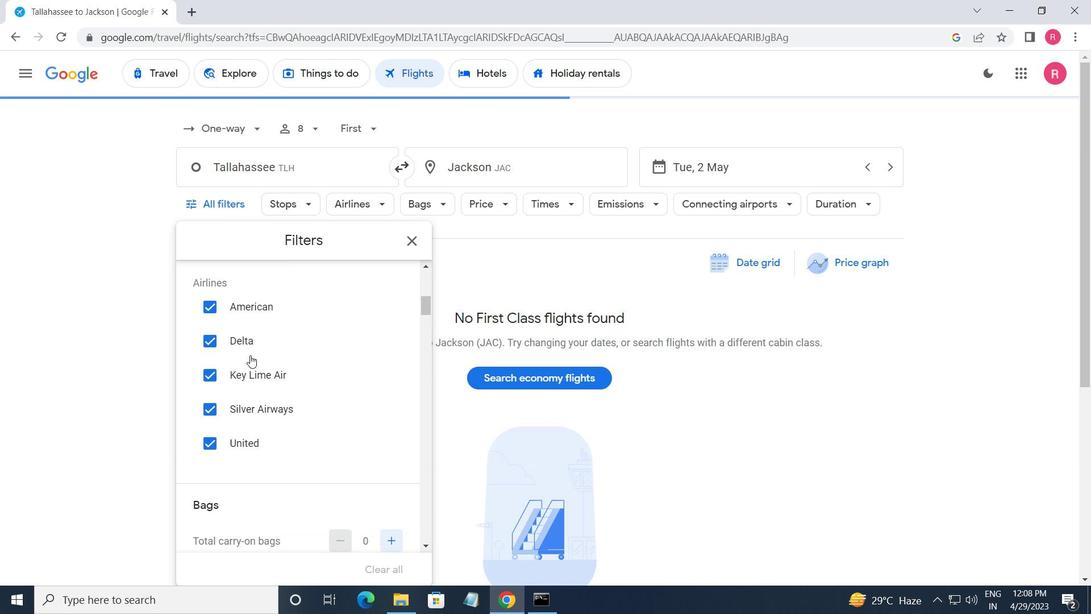 
Action: Mouse scrolled (250, 355) with delta (0, 0)
Screenshot: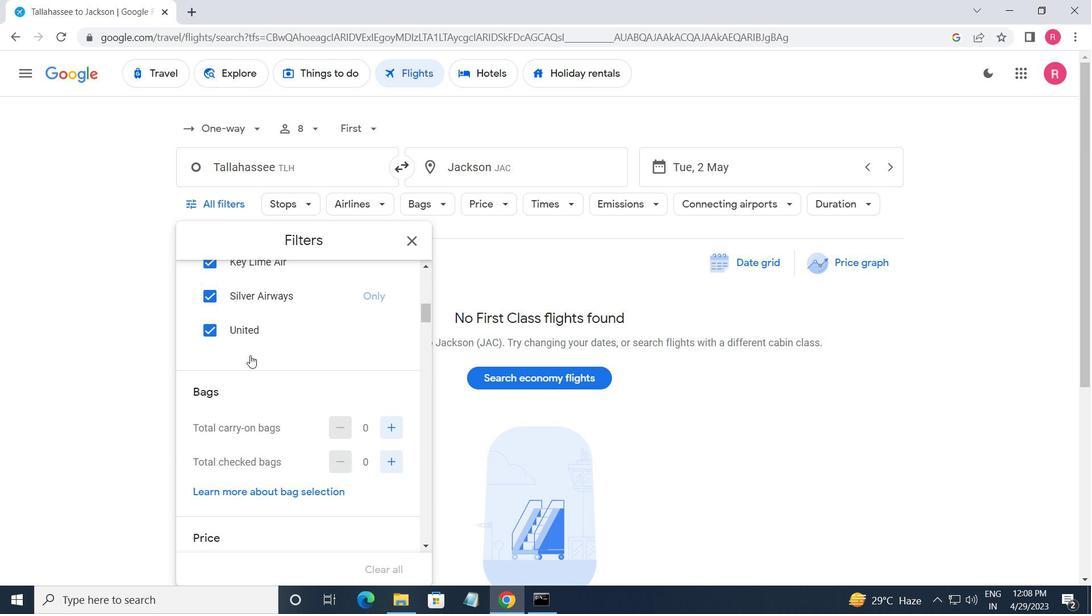 
Action: Mouse scrolled (250, 355) with delta (0, 0)
Screenshot: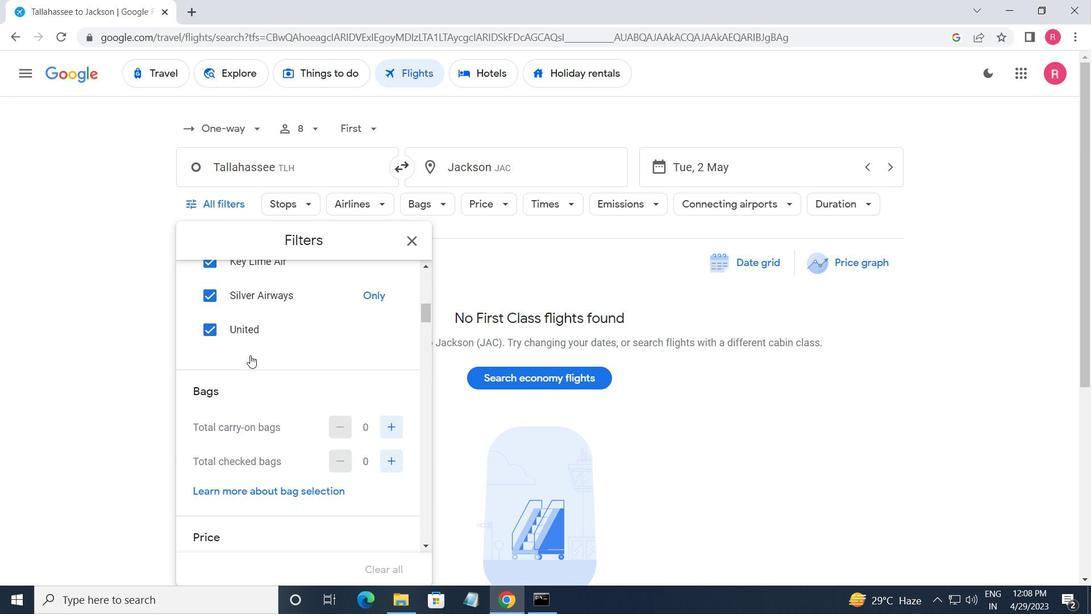 
Action: Mouse scrolled (250, 355) with delta (0, 0)
Screenshot: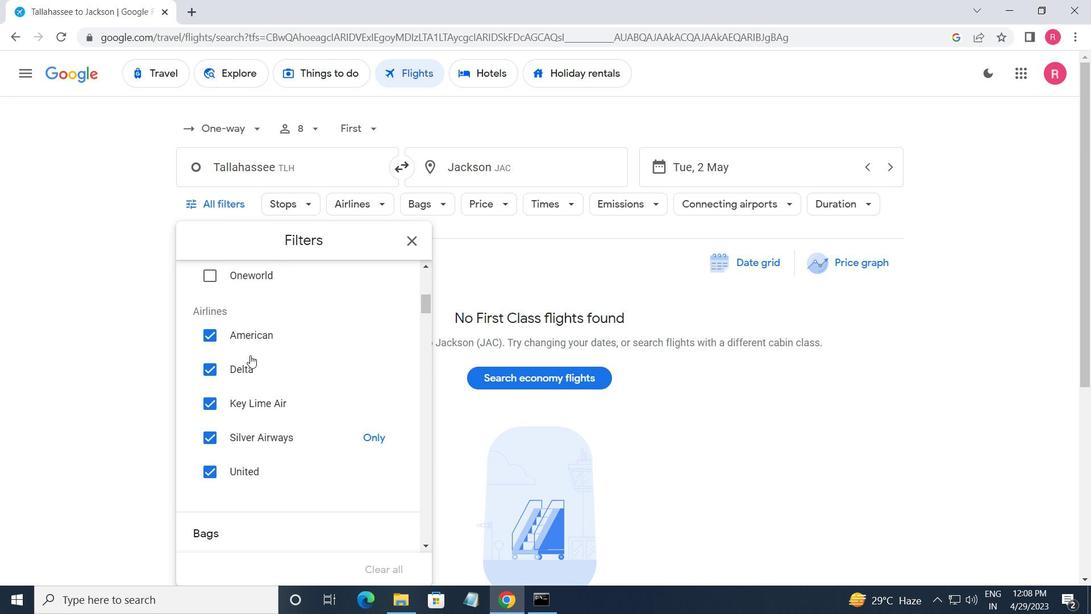 
Action: Mouse scrolled (250, 355) with delta (0, 0)
Screenshot: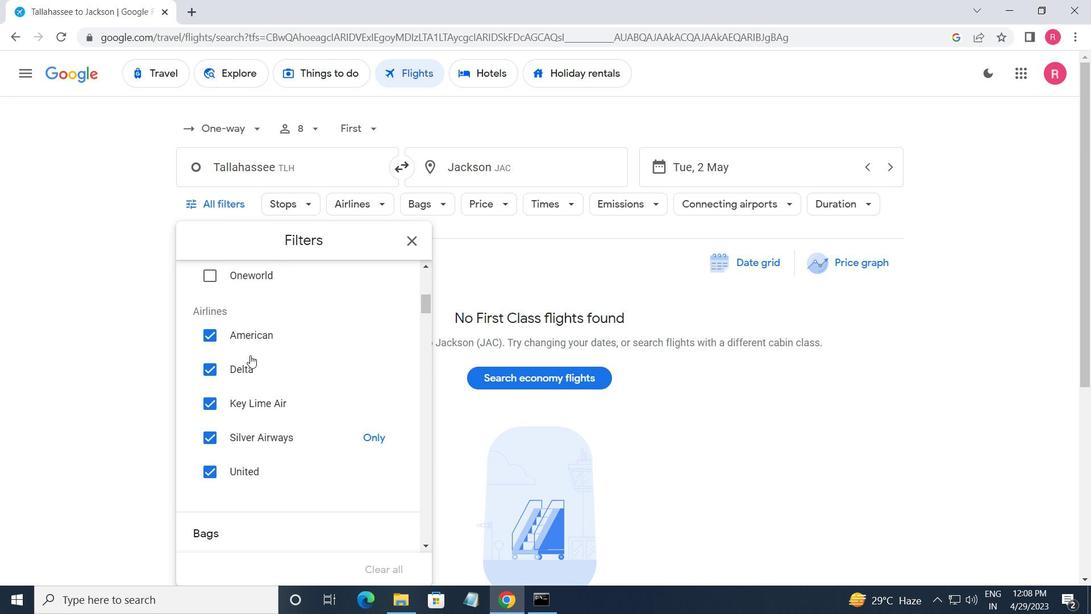 
Action: Mouse moved to (391, 299)
Screenshot: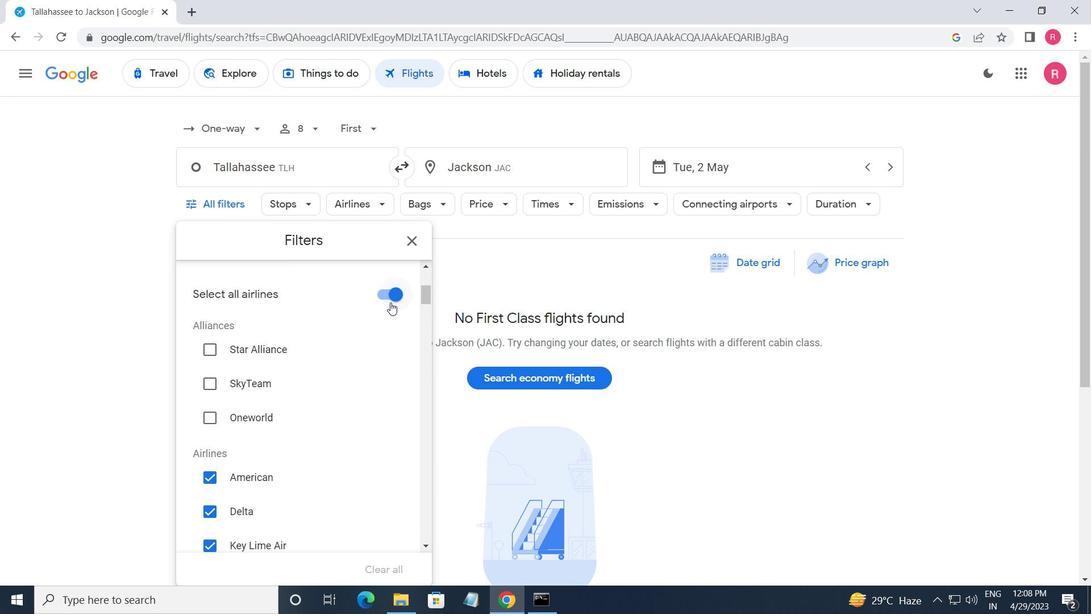 
Action: Mouse pressed left at (391, 299)
Screenshot: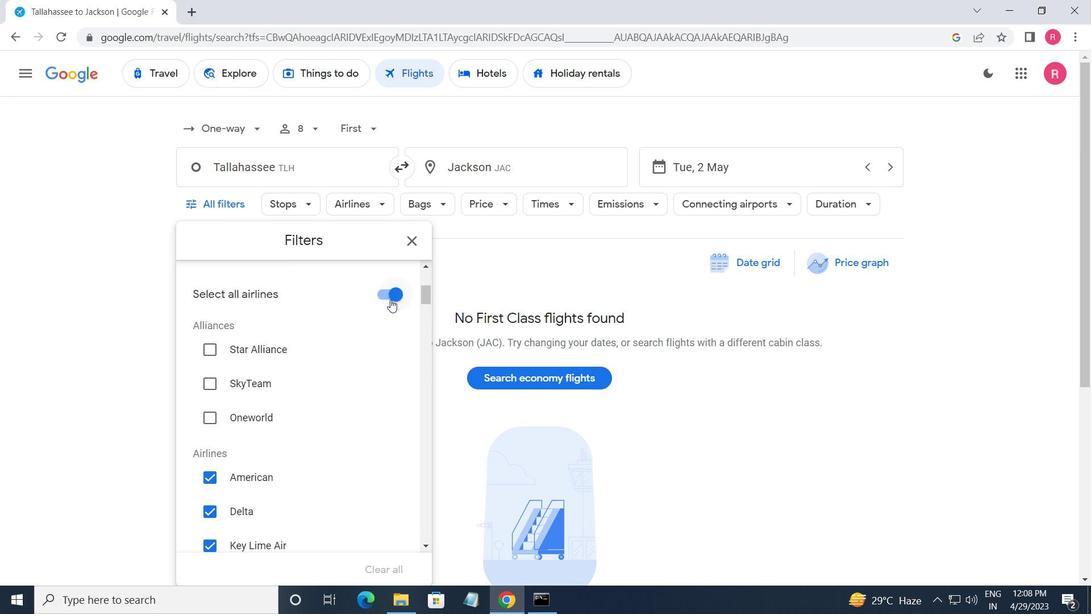 
Action: Mouse scrolled (391, 299) with delta (0, 0)
Screenshot: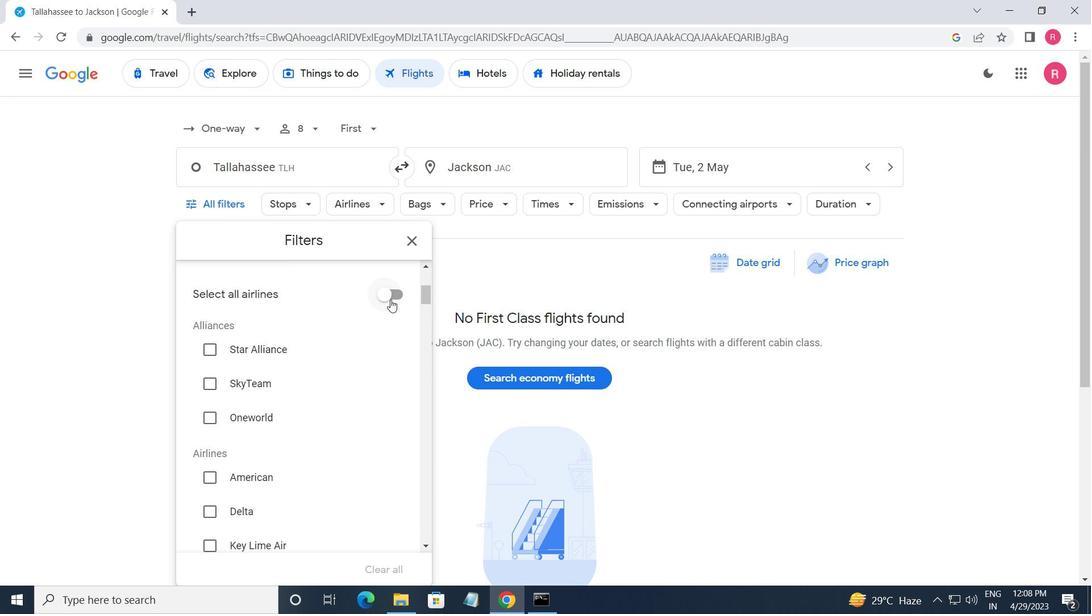 
Action: Mouse scrolled (391, 299) with delta (0, 0)
Screenshot: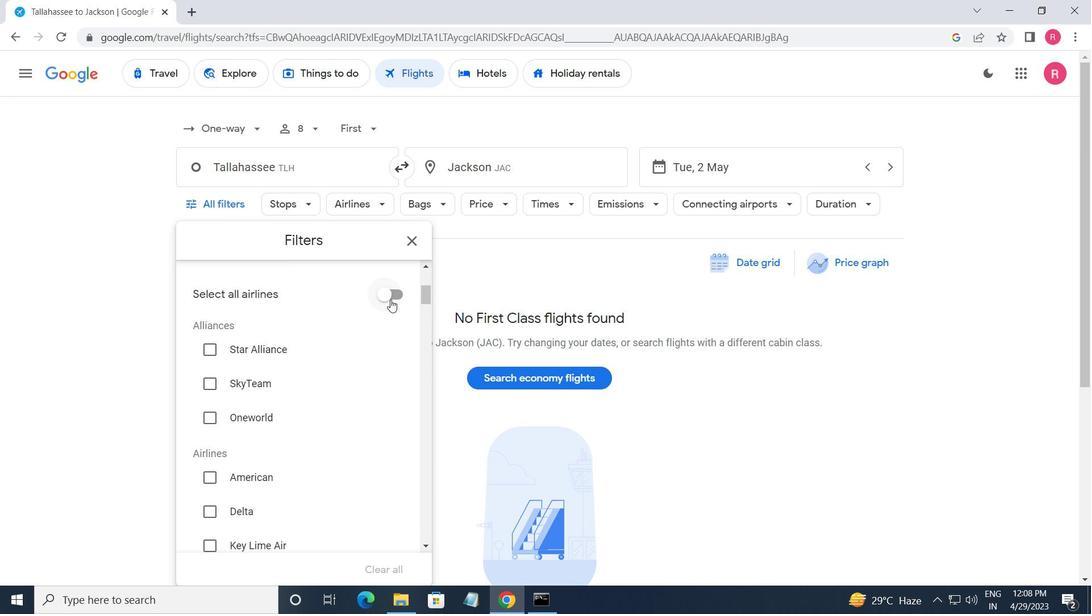 
Action: Mouse moved to (391, 299)
Screenshot: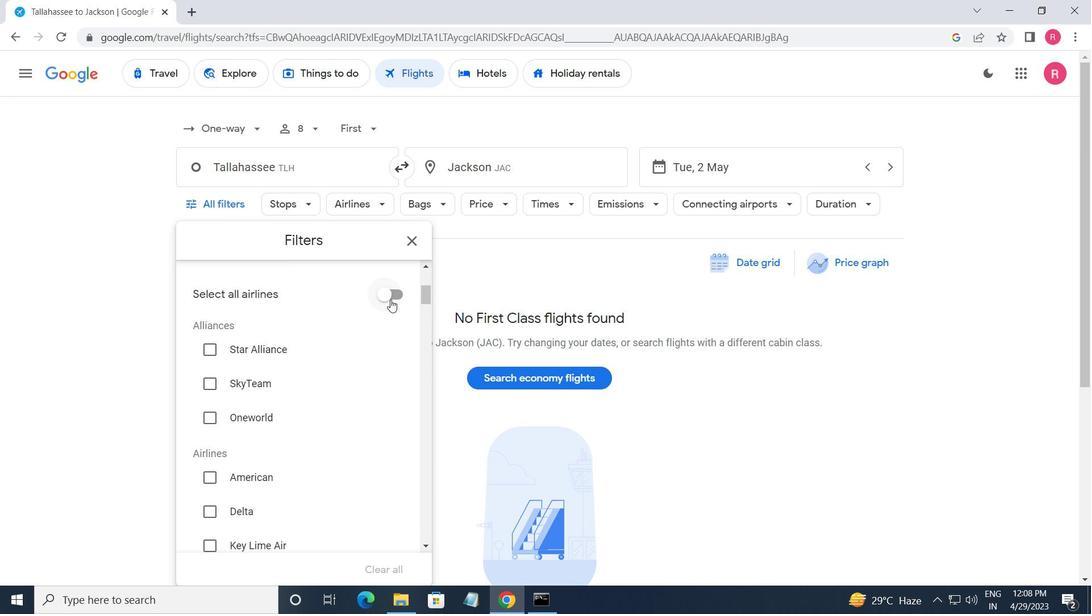 
Action: Mouse scrolled (391, 299) with delta (0, 0)
Screenshot: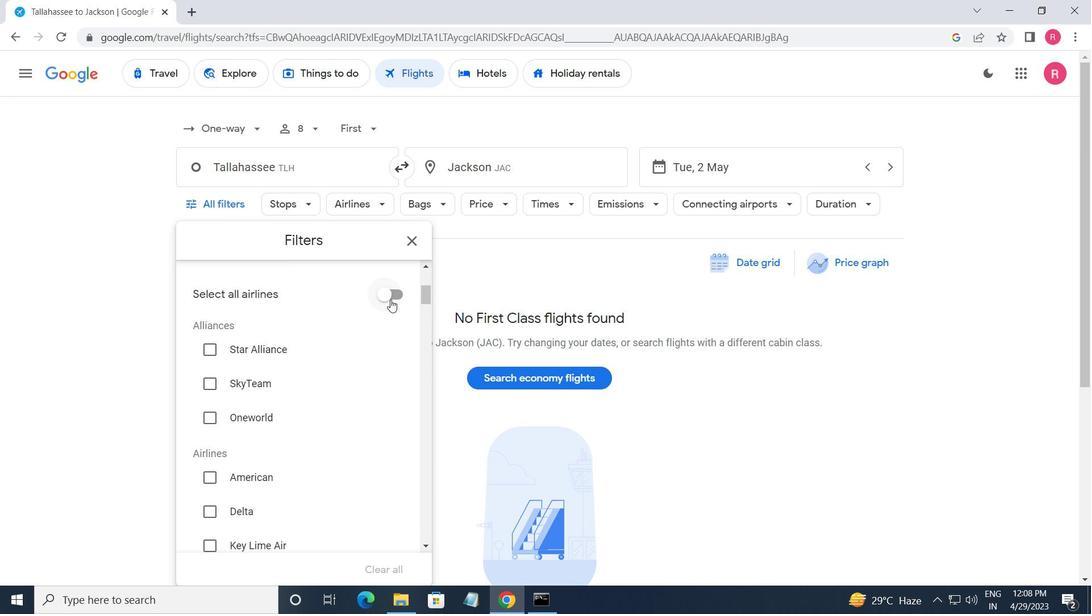 
Action: Mouse moved to (390, 301)
Screenshot: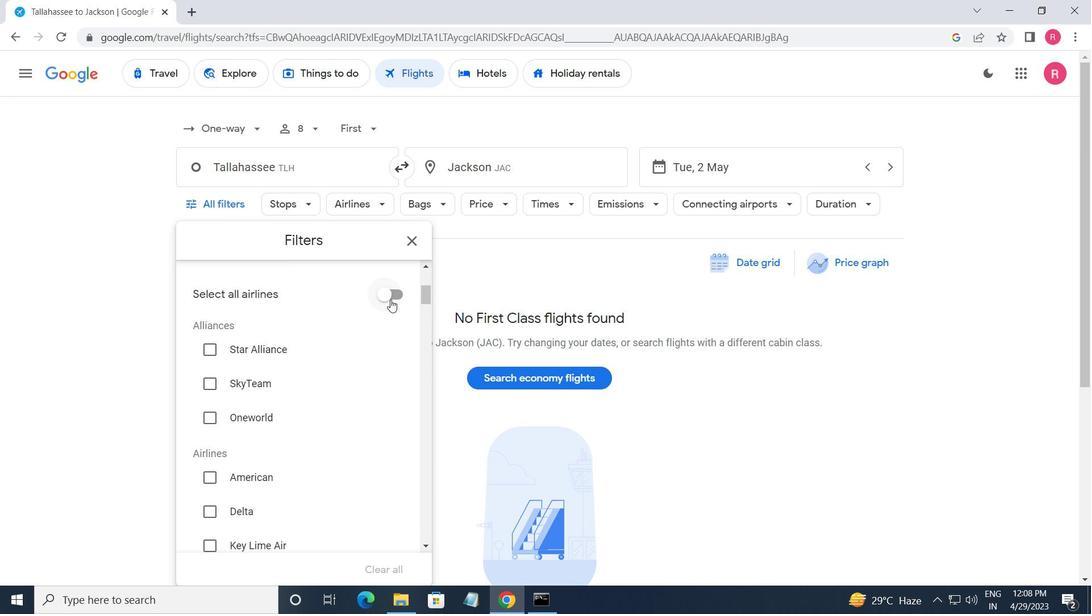 
Action: Mouse scrolled (390, 301) with delta (0, 0)
Screenshot: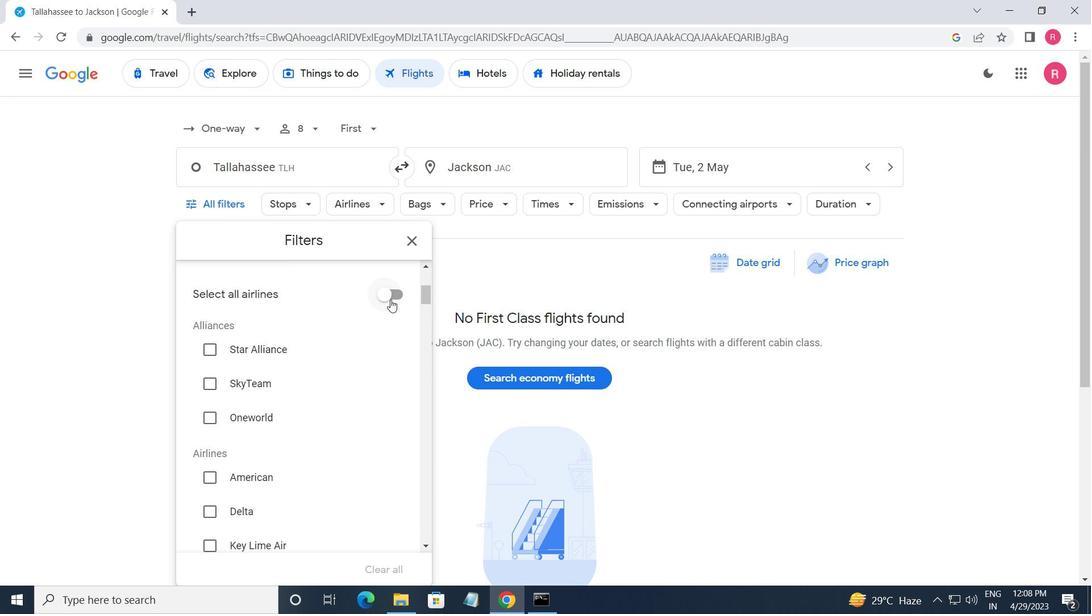 
Action: Mouse moved to (393, 457)
Screenshot: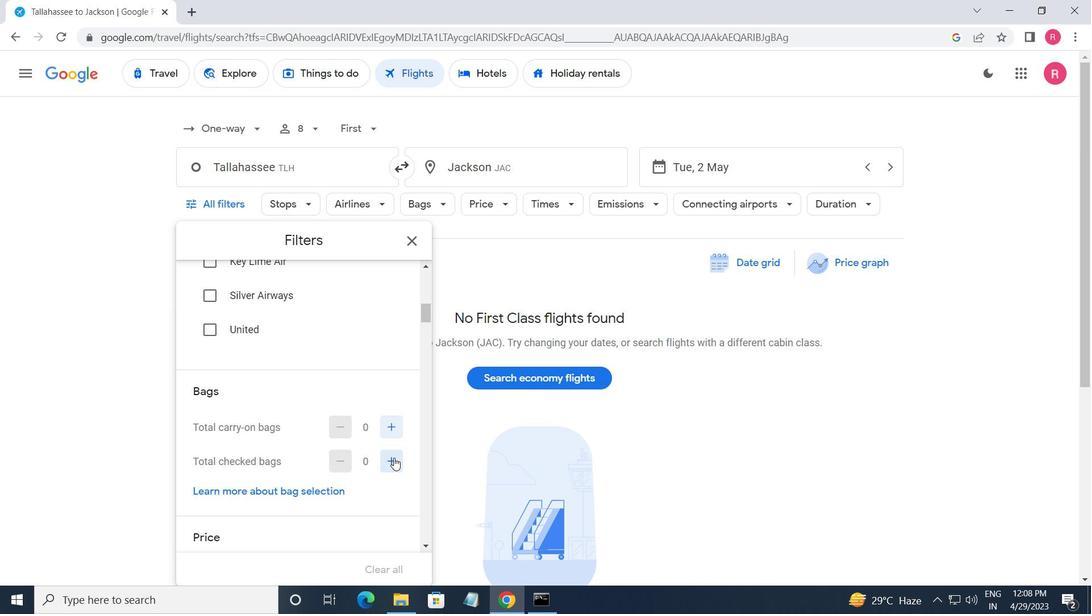 
Action: Mouse pressed left at (393, 457)
Screenshot: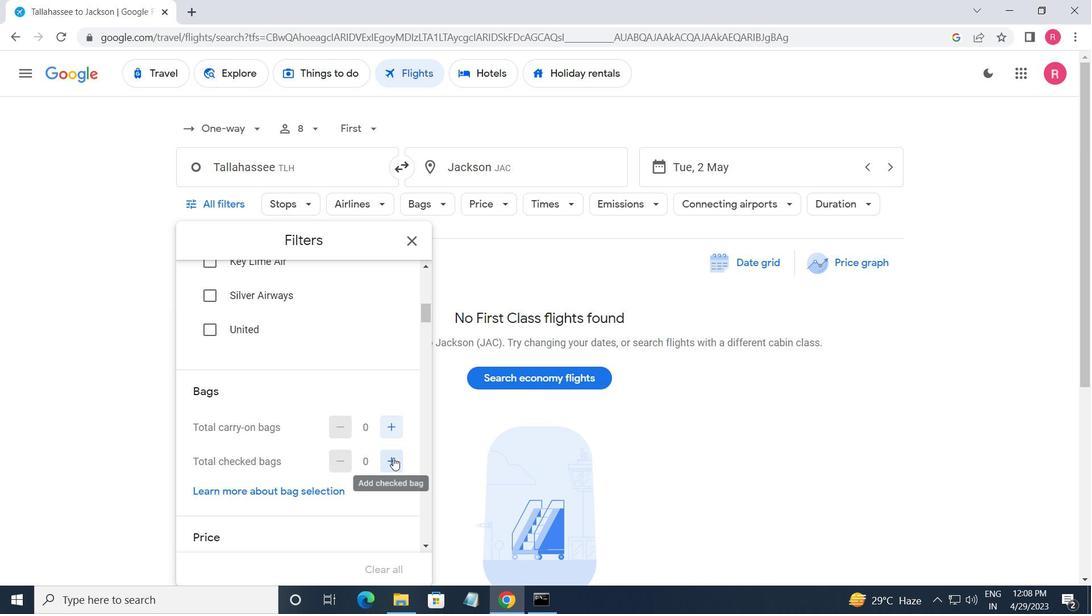 
Action: Mouse moved to (391, 455)
Screenshot: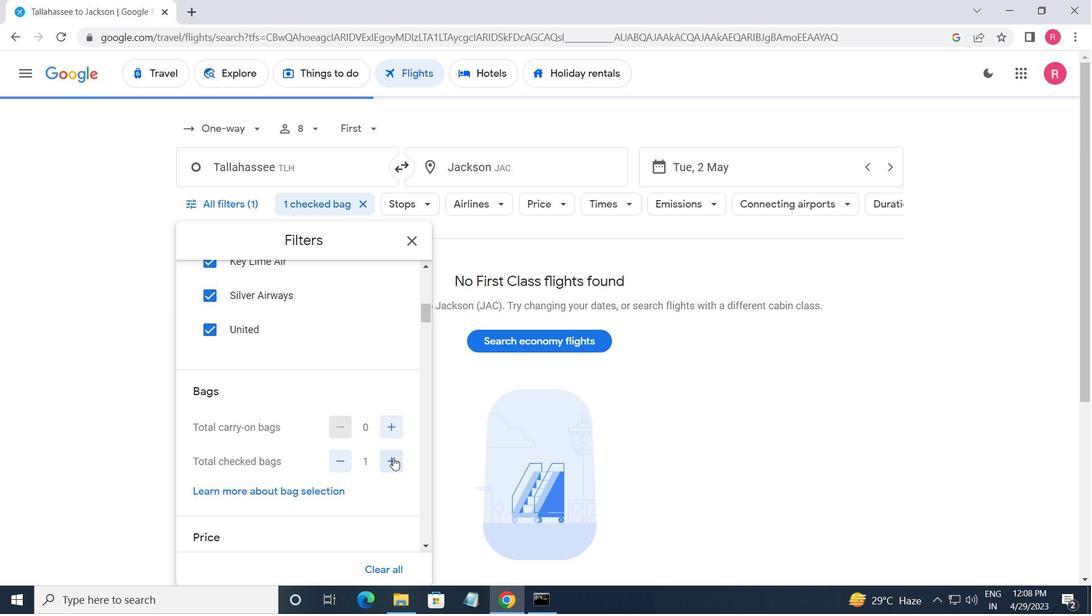 
Action: Mouse scrolled (391, 455) with delta (0, 0)
Screenshot: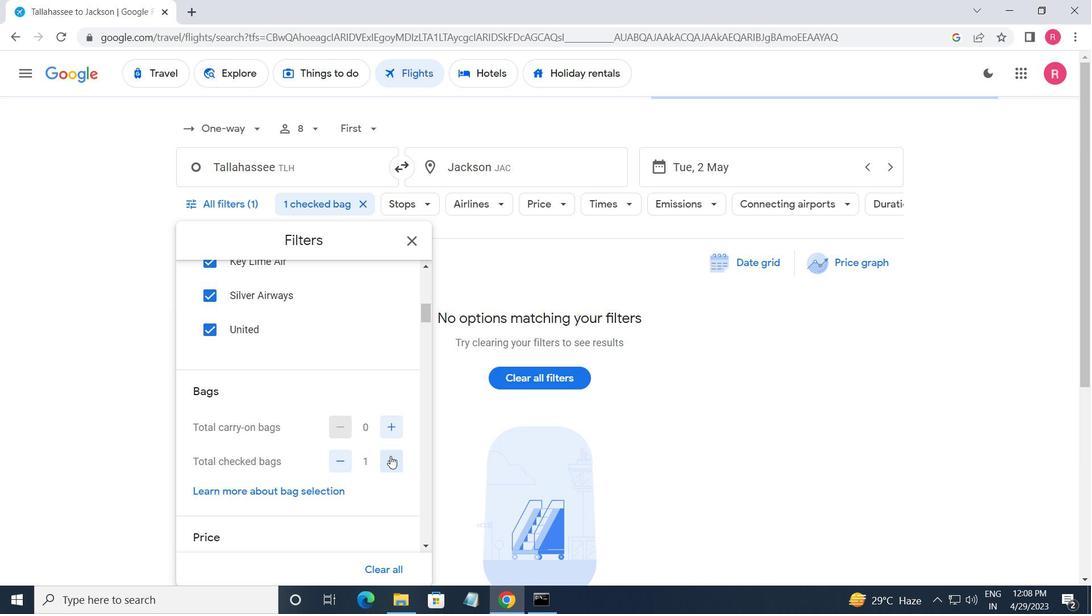 
Action: Mouse moved to (389, 478)
Screenshot: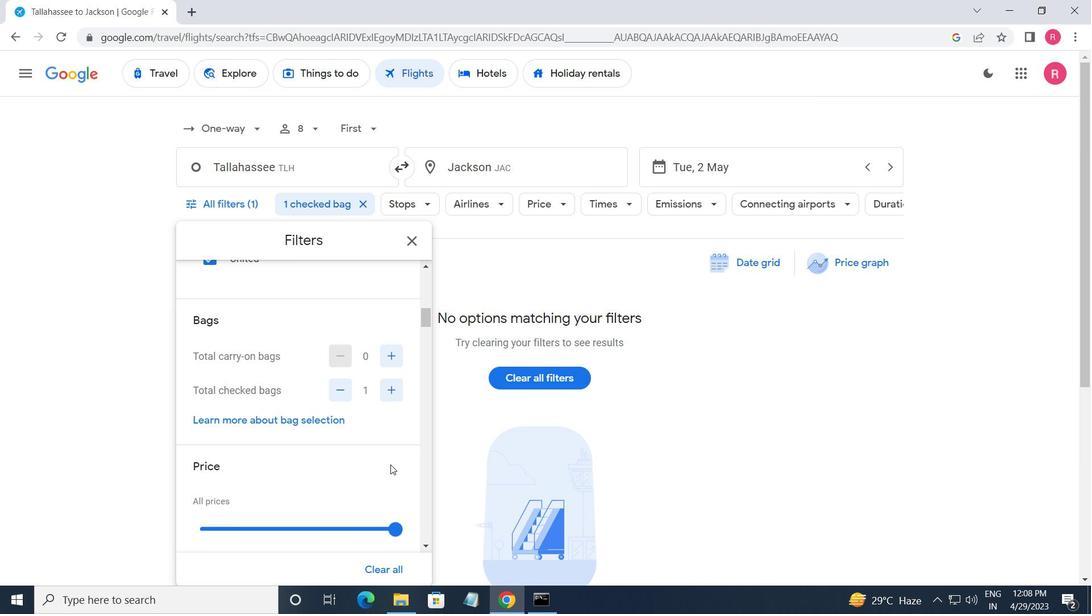 
Action: Mouse scrolled (389, 477) with delta (0, 0)
Screenshot: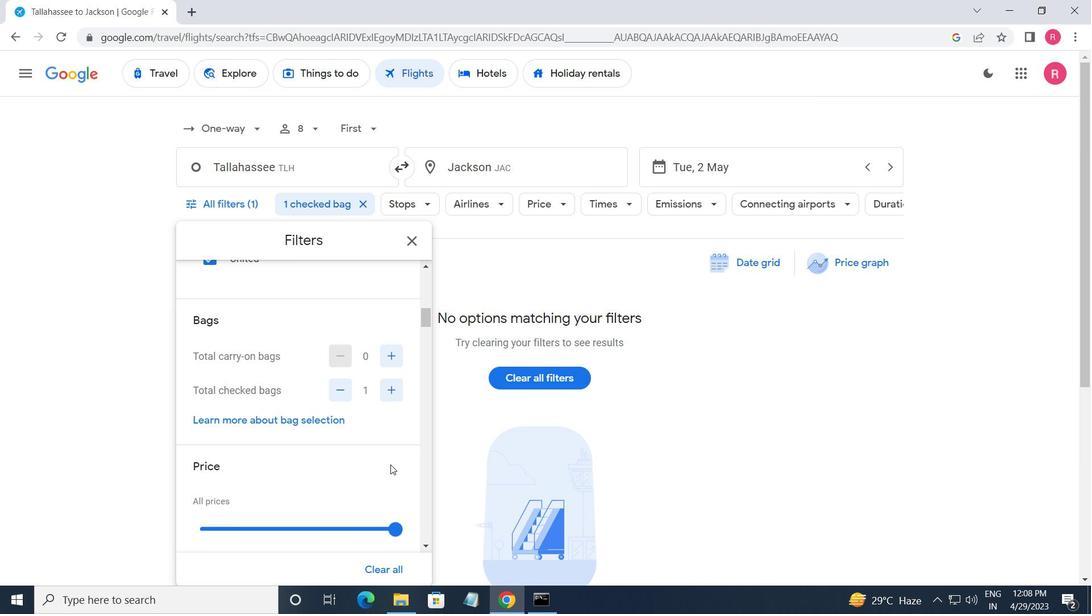 
Action: Mouse moved to (388, 461)
Screenshot: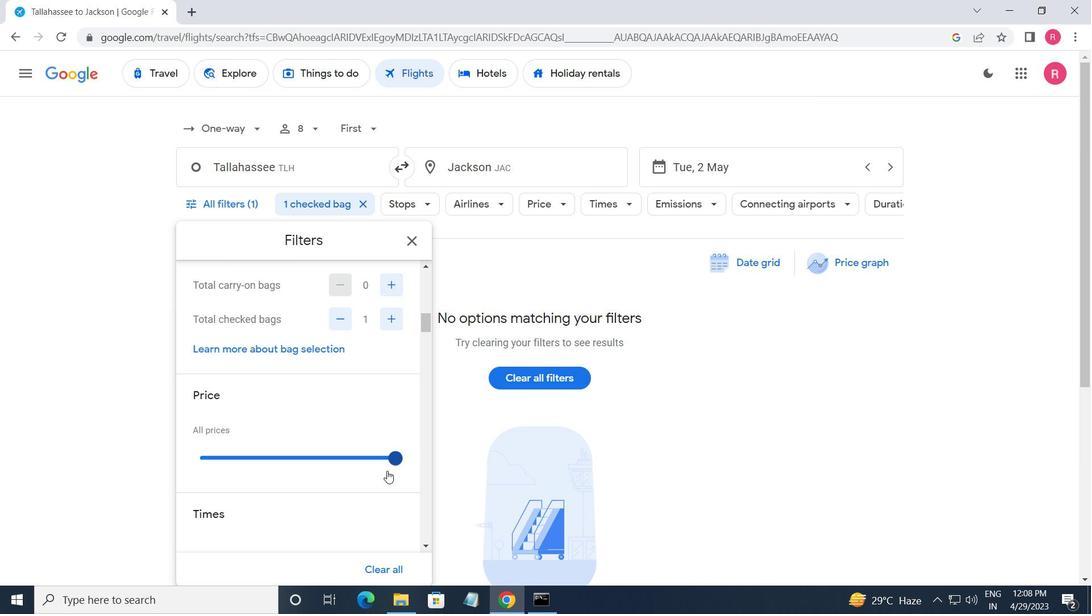 
Action: Mouse pressed left at (388, 461)
Screenshot: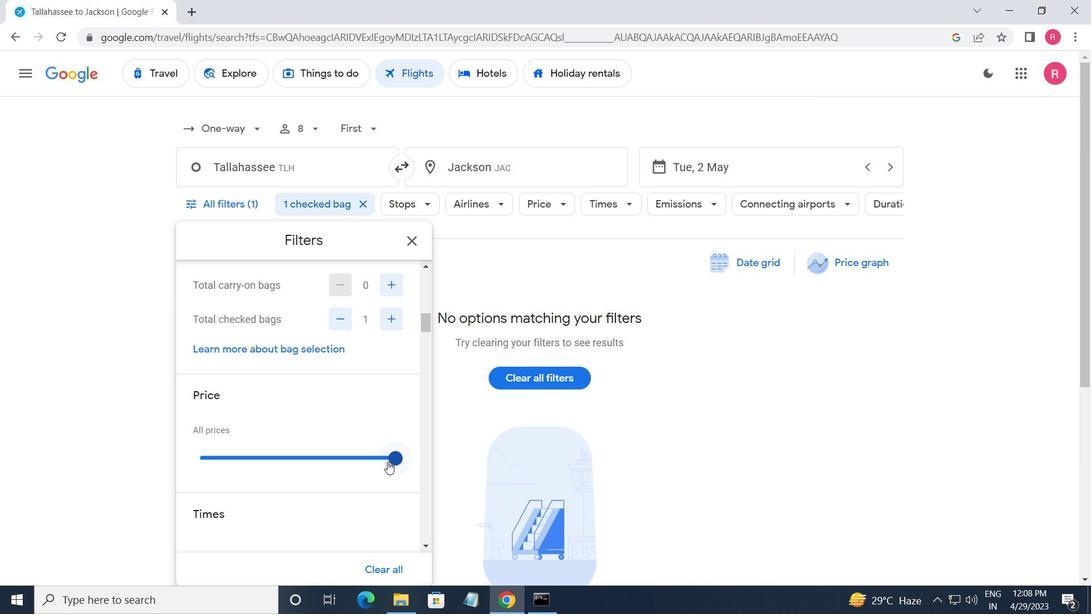 
Action: Mouse moved to (421, 466)
Screenshot: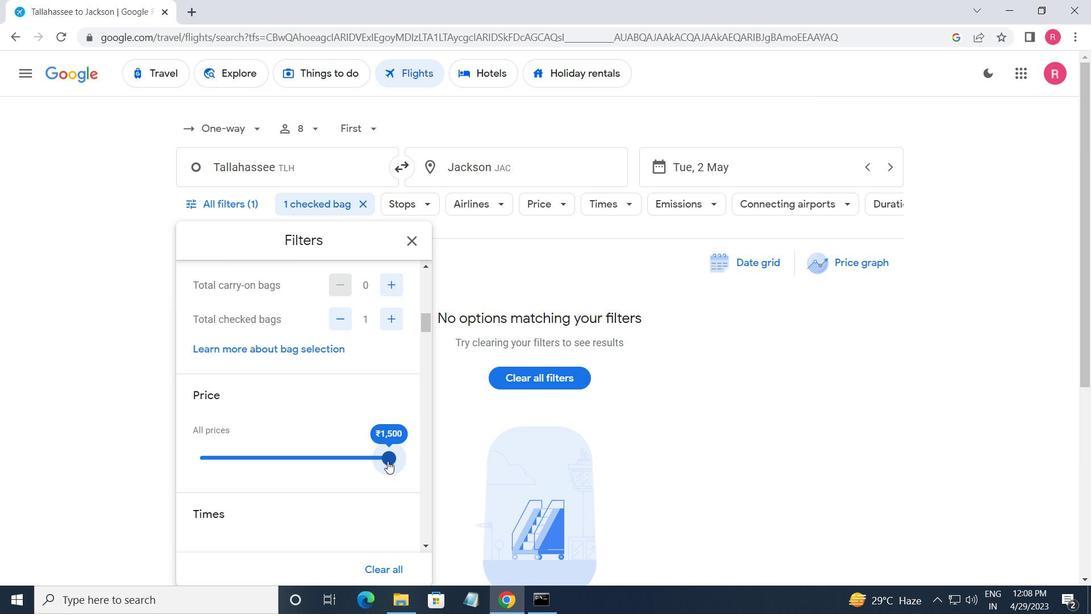 
Action: Mouse scrolled (421, 465) with delta (0, 0)
Screenshot: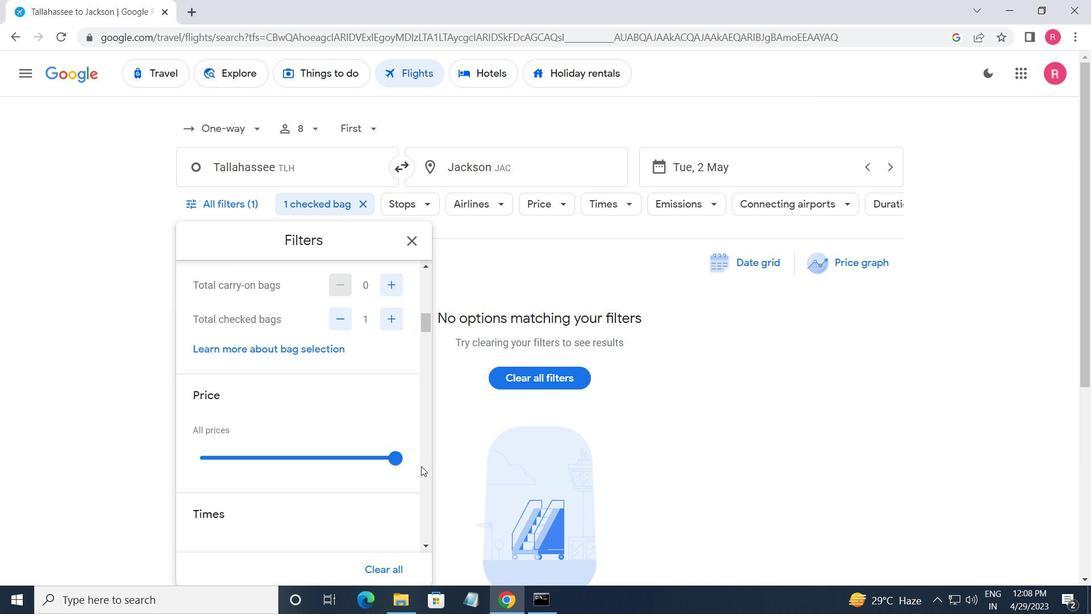 
Action: Mouse scrolled (421, 465) with delta (0, 0)
Screenshot: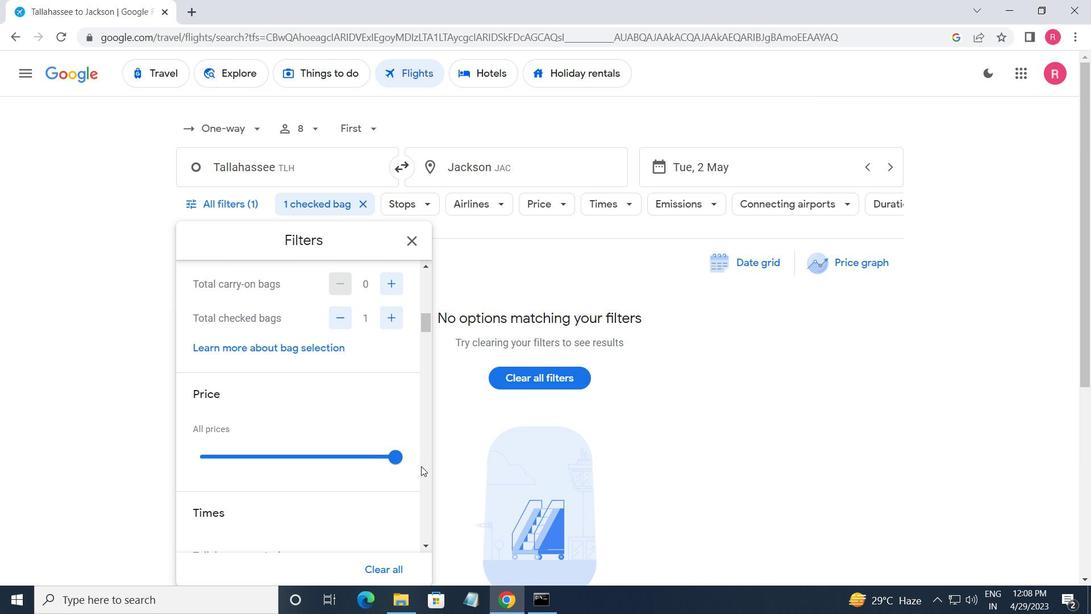 
Action: Mouse scrolled (421, 465) with delta (0, 0)
Screenshot: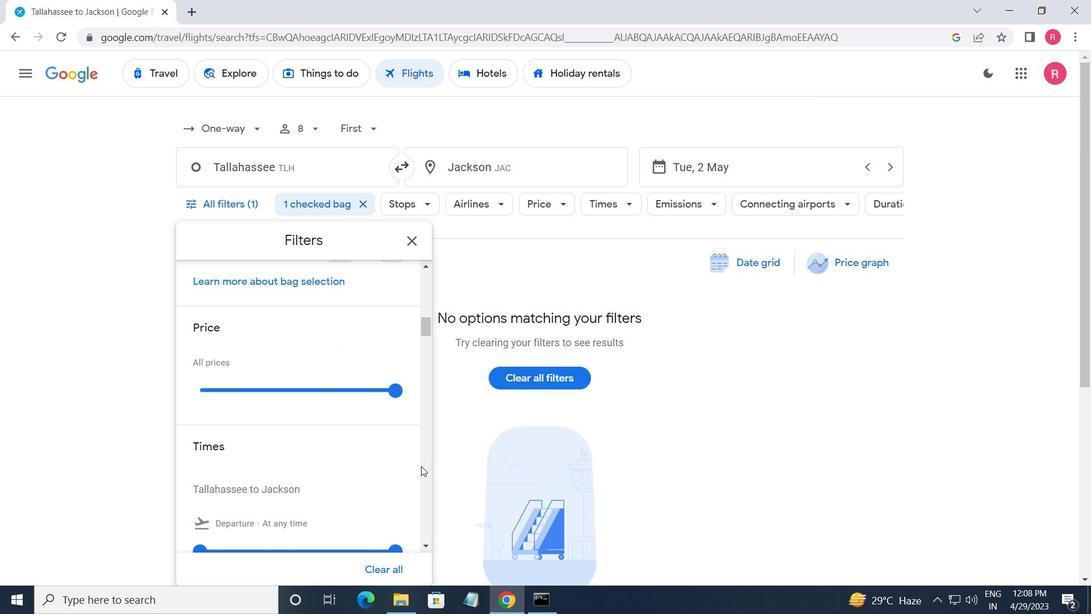 
Action: Mouse scrolled (421, 465) with delta (0, 0)
Screenshot: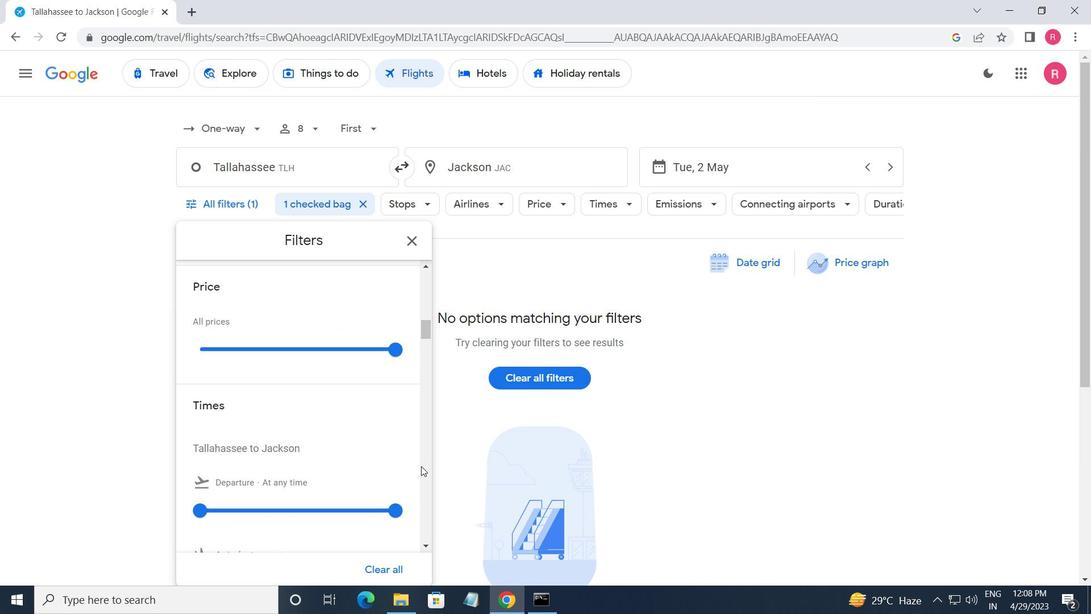 
Action: Mouse moved to (198, 345)
Screenshot: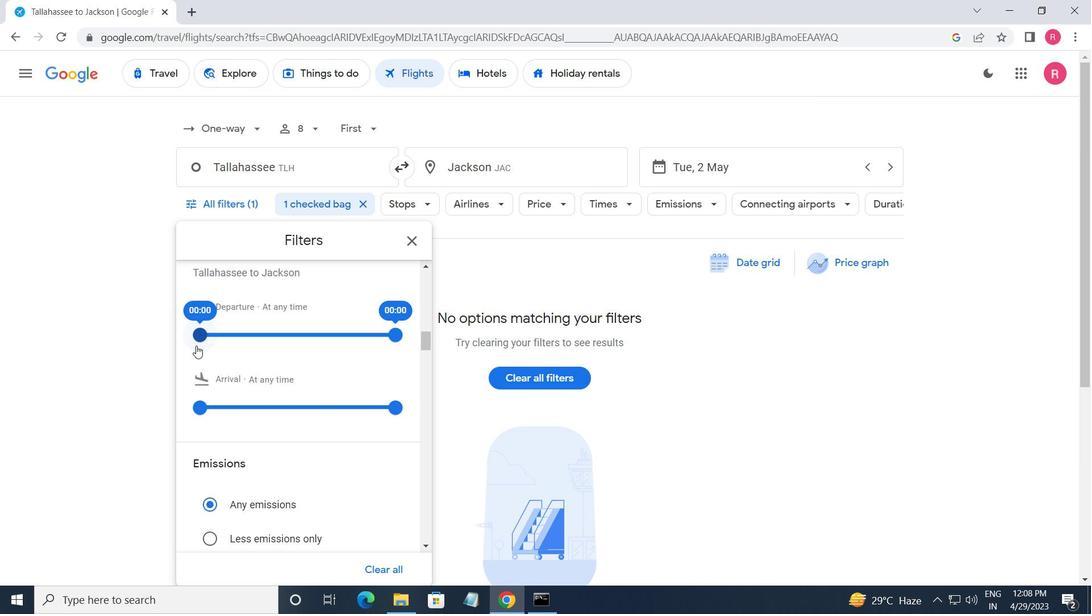 
Action: Mouse pressed left at (198, 345)
Screenshot: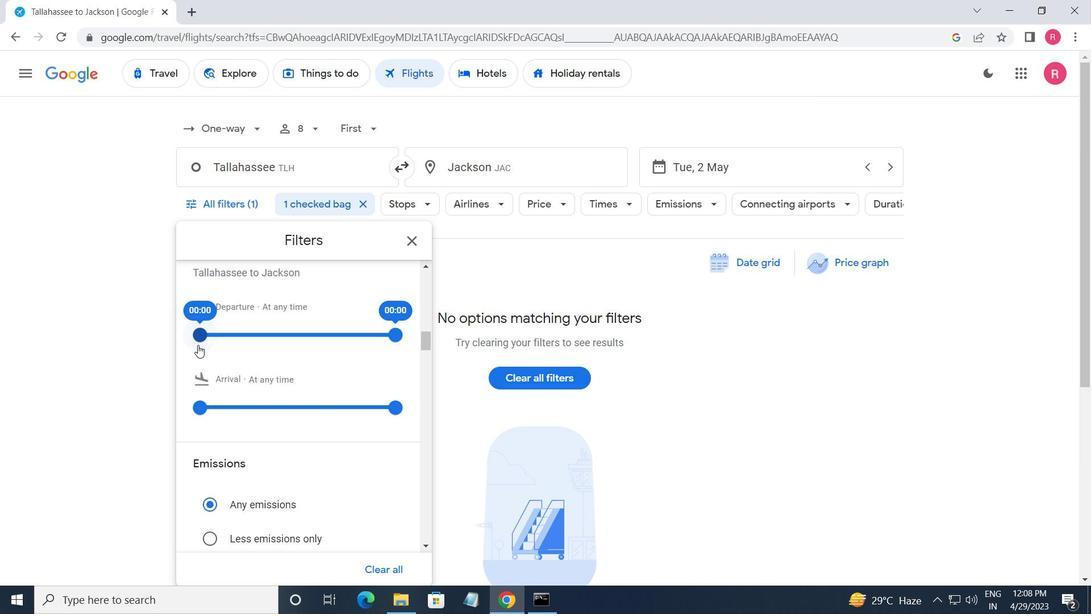 
Action: Mouse moved to (392, 338)
Screenshot: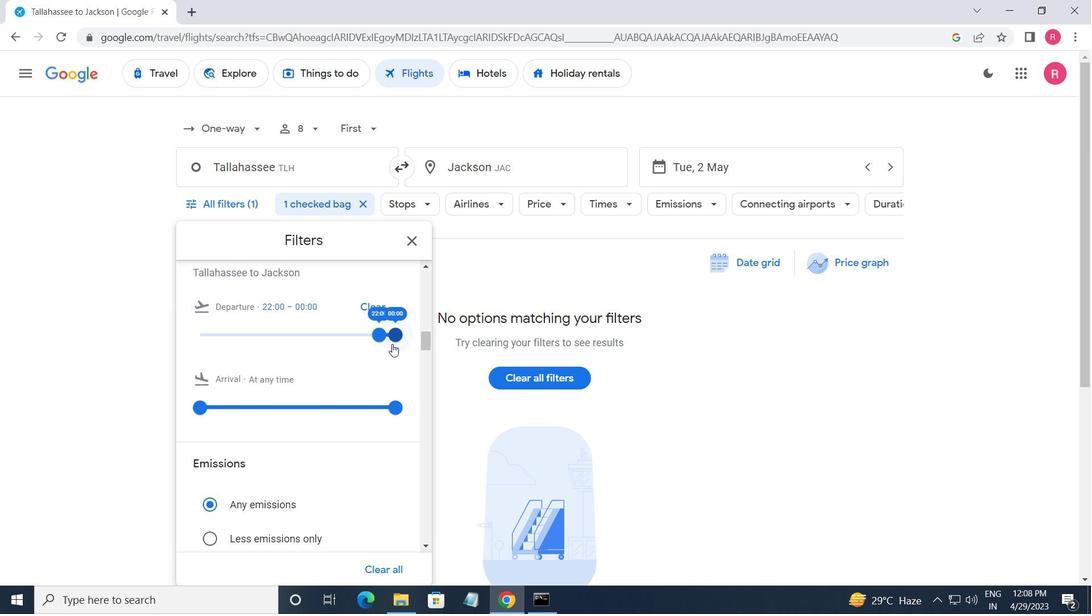 
Action: Mouse pressed left at (392, 338)
Screenshot: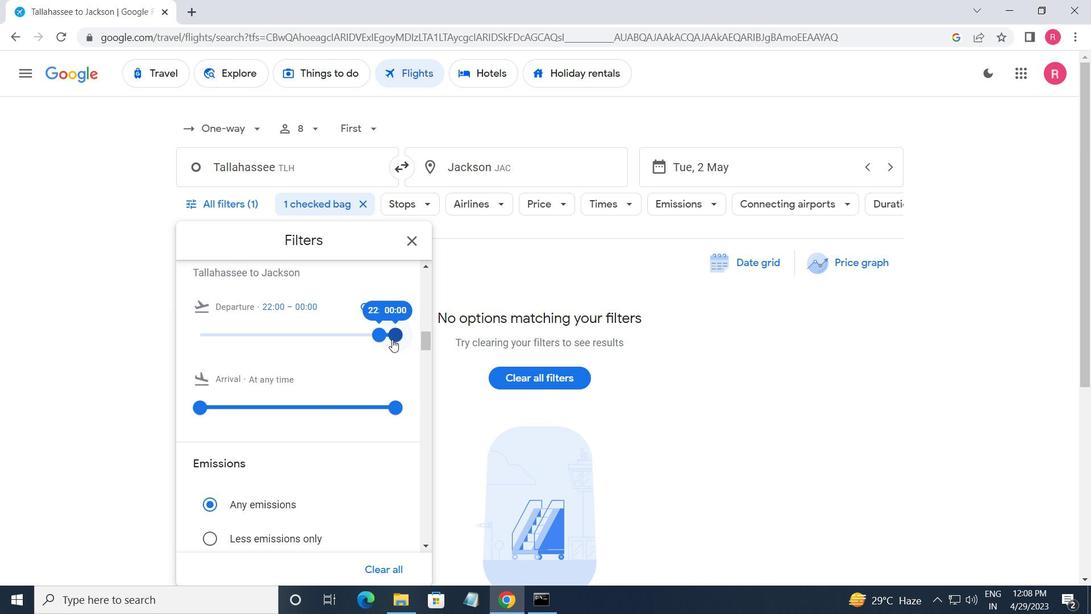 
Action: Mouse moved to (375, 335)
Screenshot: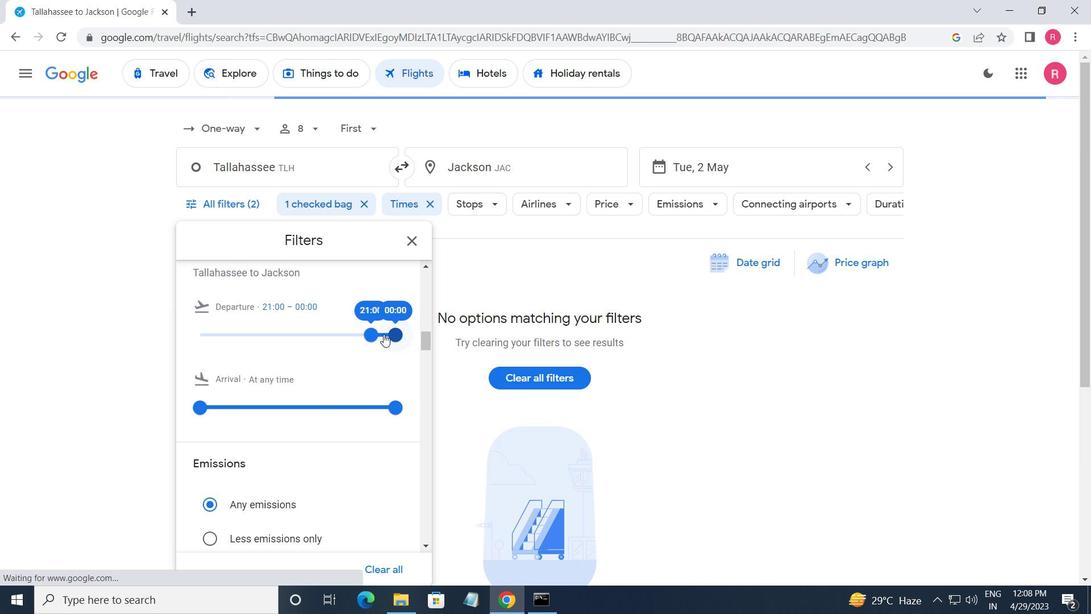 
Action: Mouse pressed left at (375, 335)
Screenshot: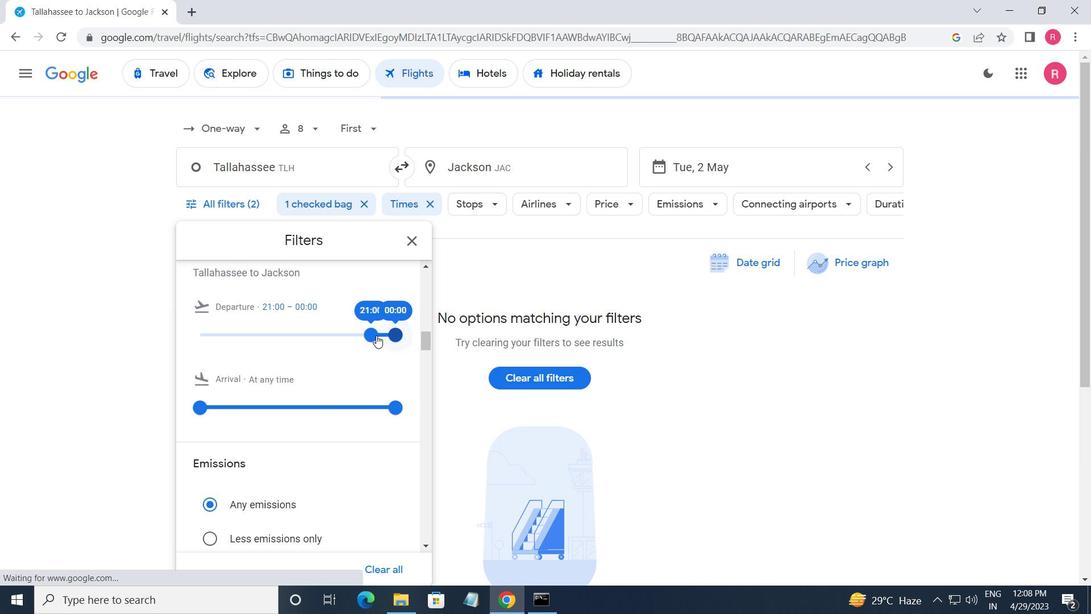 
Action: Mouse moved to (392, 333)
Screenshot: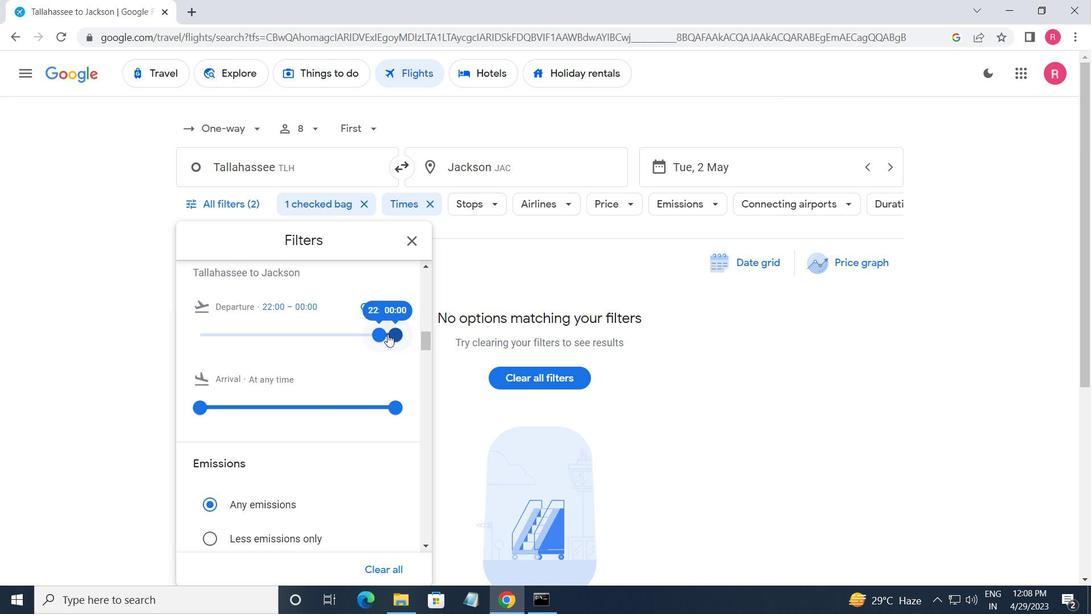 
Action: Mouse pressed left at (392, 333)
Screenshot: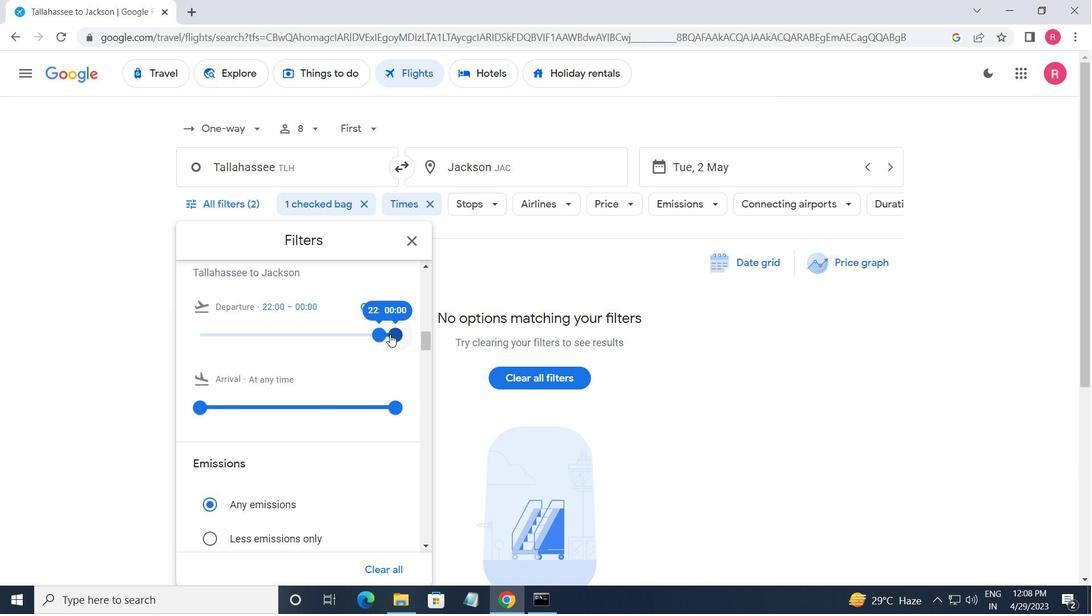 
Action: Mouse moved to (383, 335)
Screenshot: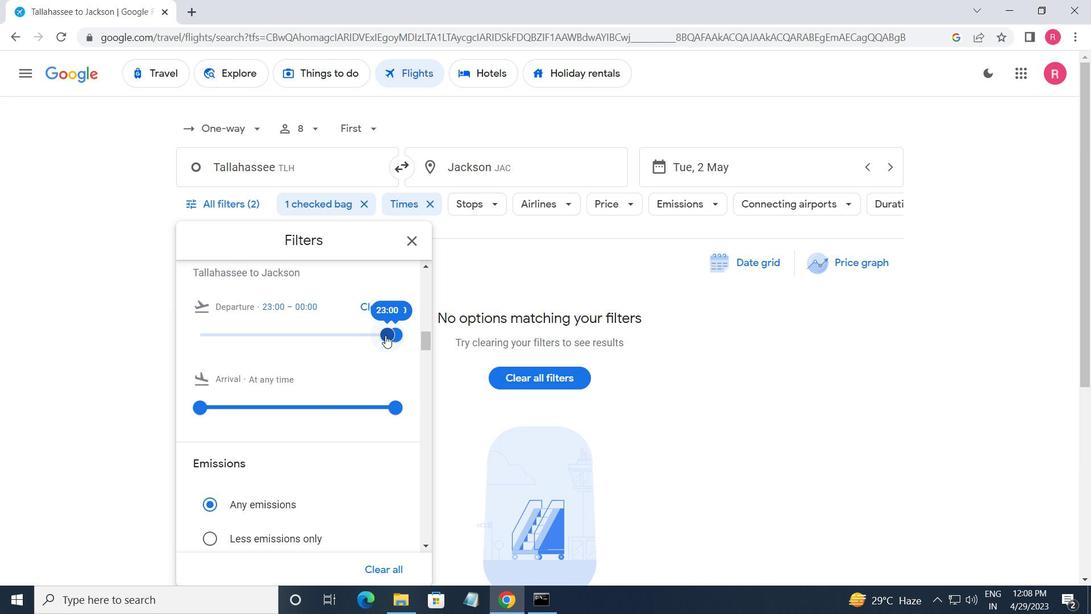 
Action: Mouse pressed left at (383, 335)
Screenshot: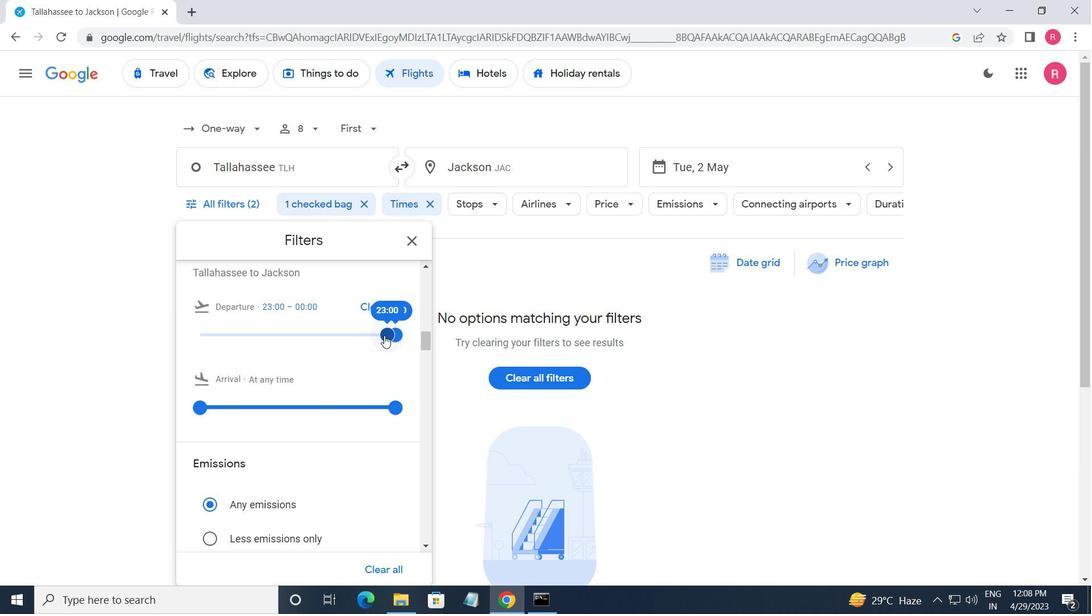 
Action: Mouse moved to (397, 334)
Screenshot: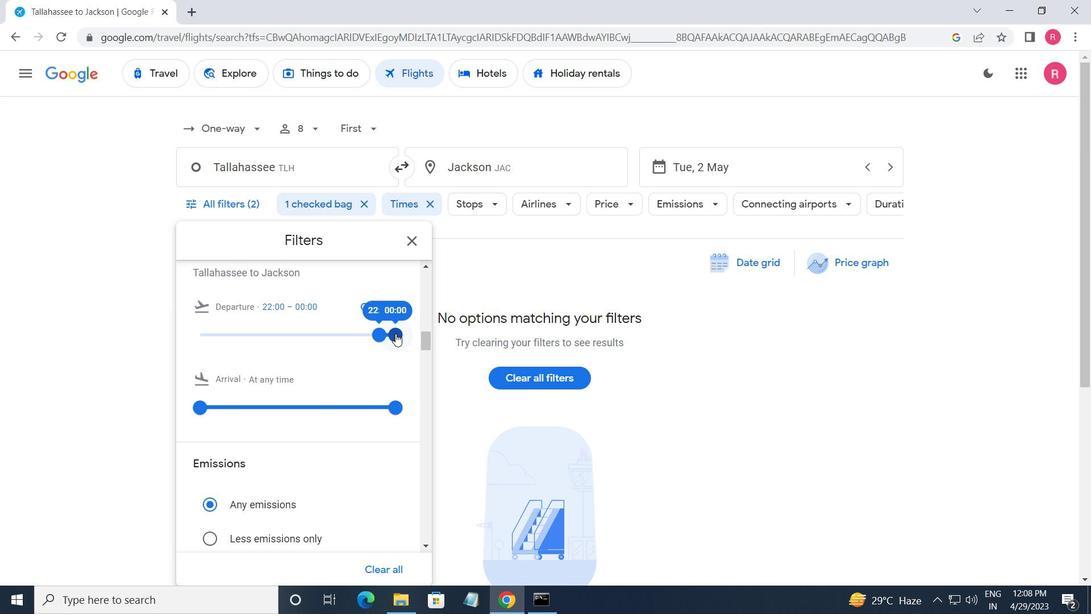 
Action: Mouse pressed left at (397, 334)
Screenshot: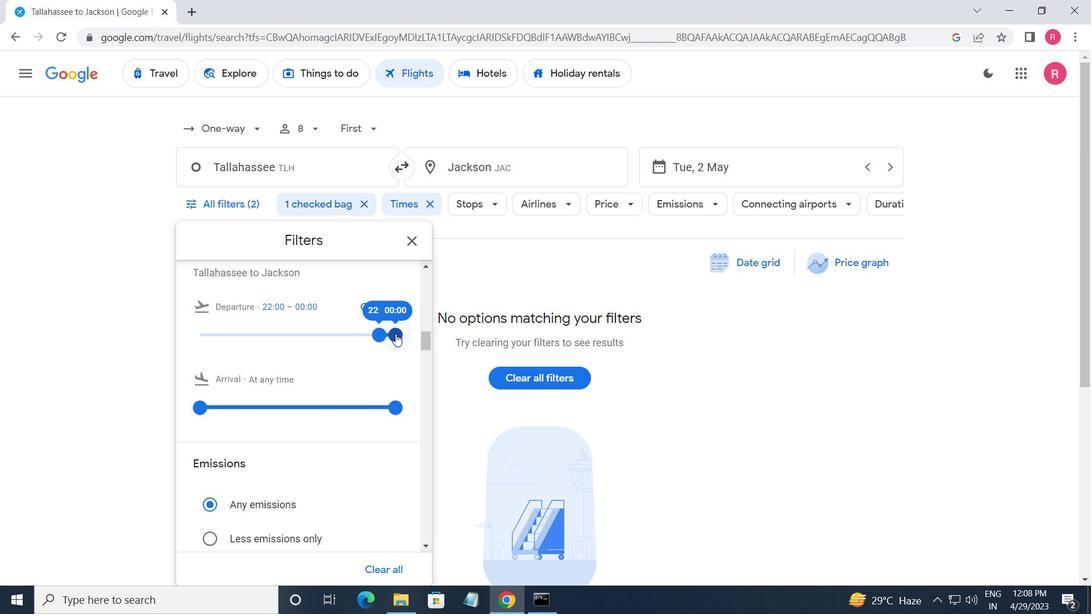 
Action: Mouse moved to (404, 240)
Screenshot: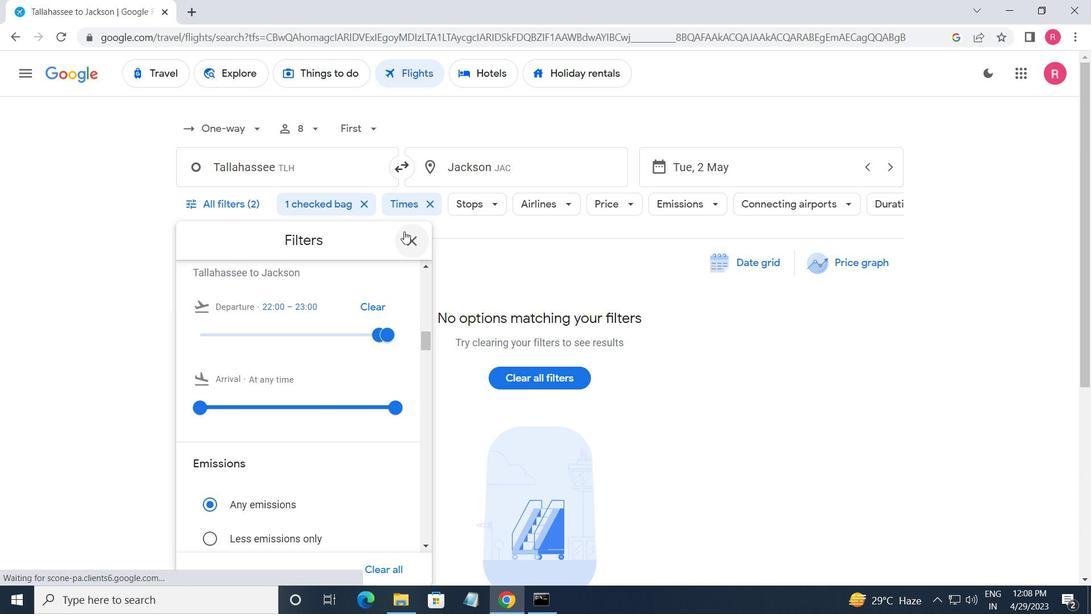 
Action: Mouse pressed left at (404, 240)
Screenshot: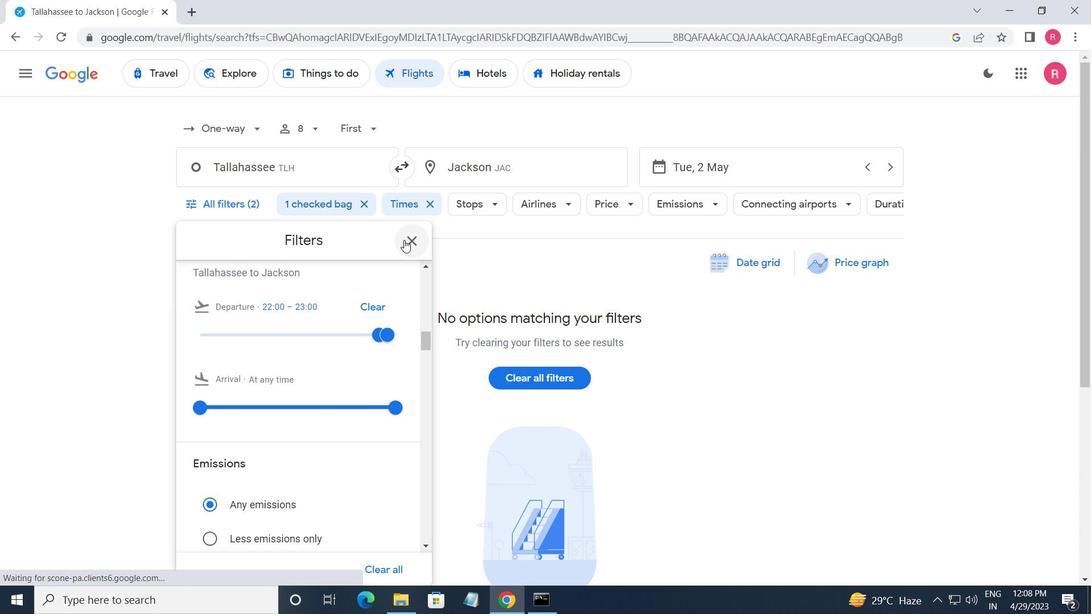
